 Task: Add Sprouts Organic Paprika Powder Spice to the cart.
Action: Mouse moved to (105, 357)
Screenshot: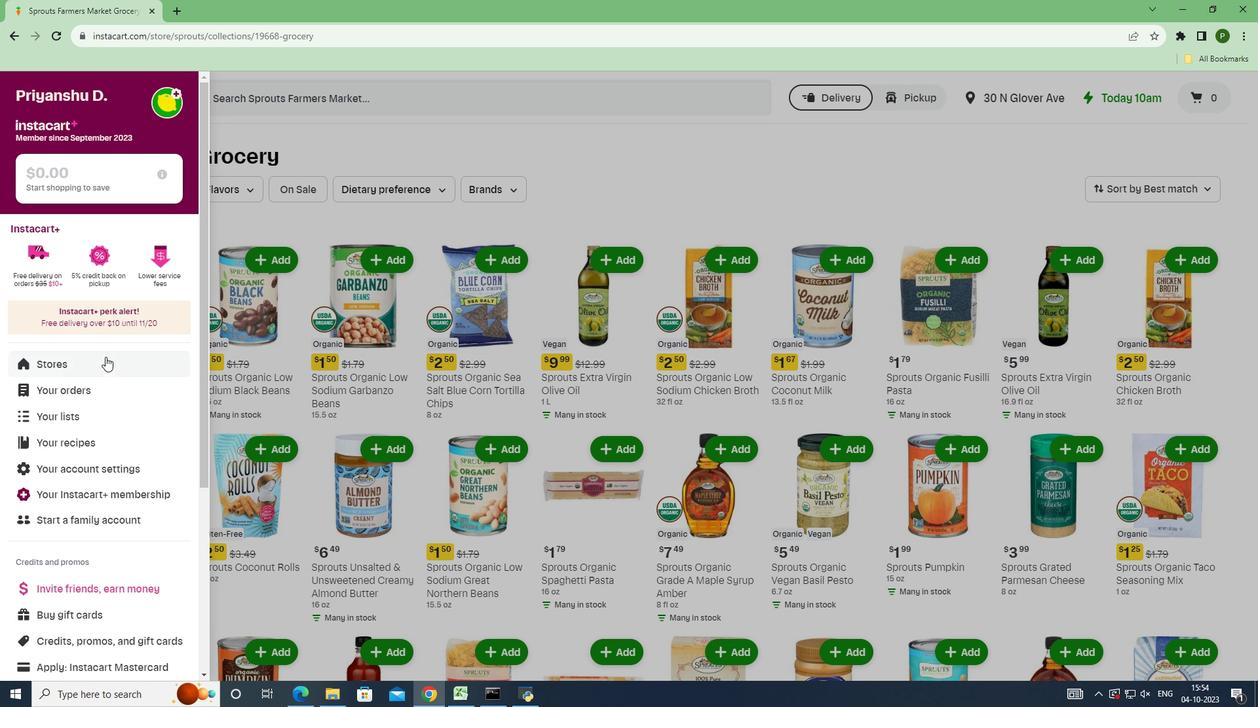
Action: Mouse pressed left at (105, 357)
Screenshot: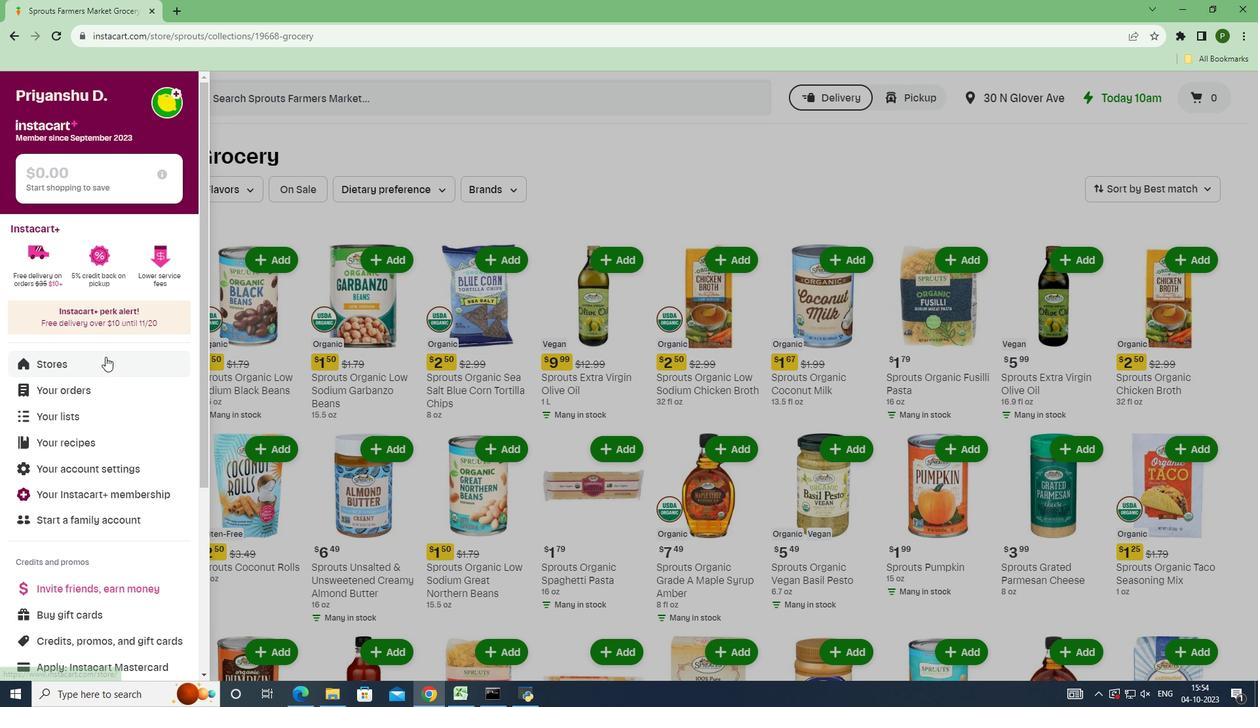 
Action: Mouse moved to (302, 142)
Screenshot: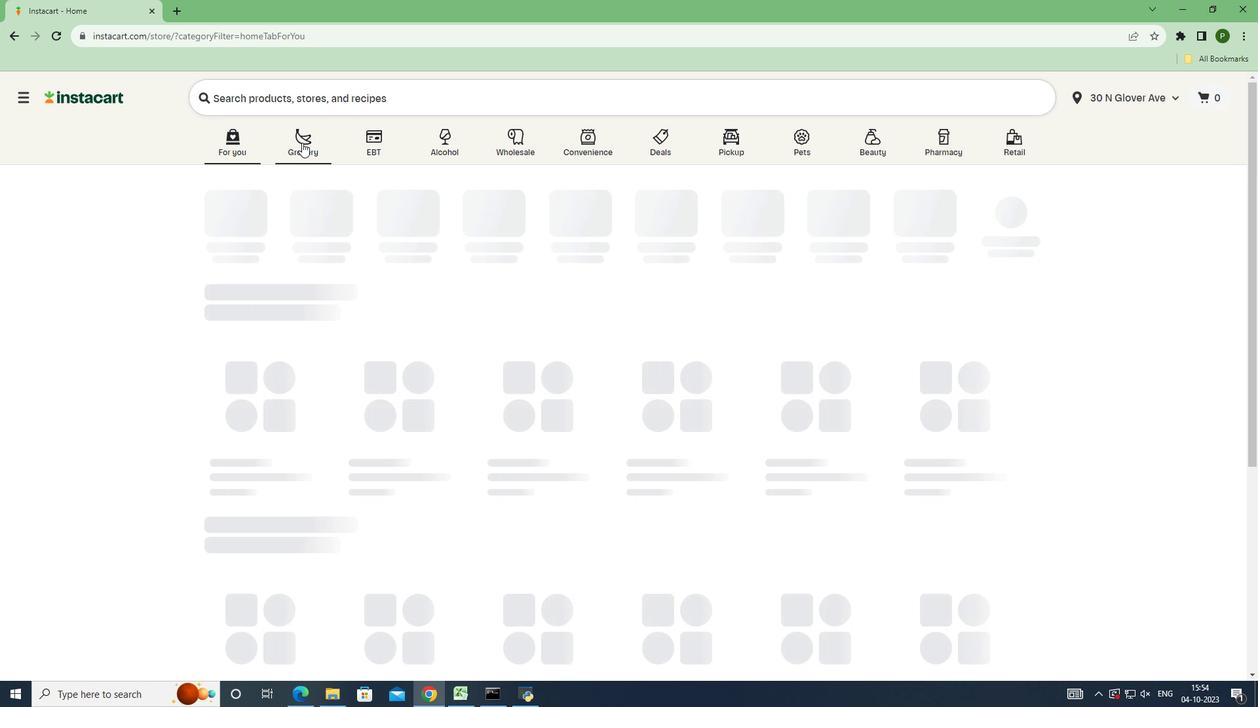 
Action: Mouse pressed left at (302, 142)
Screenshot: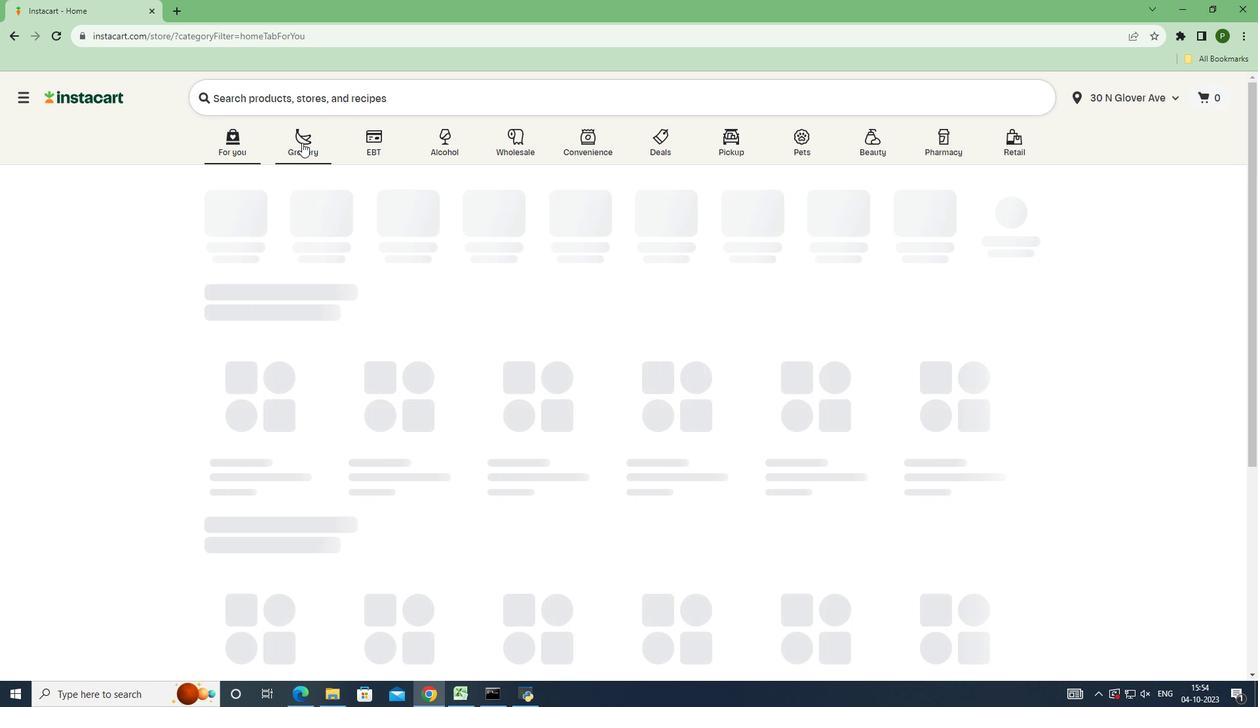 
Action: Mouse moved to (803, 290)
Screenshot: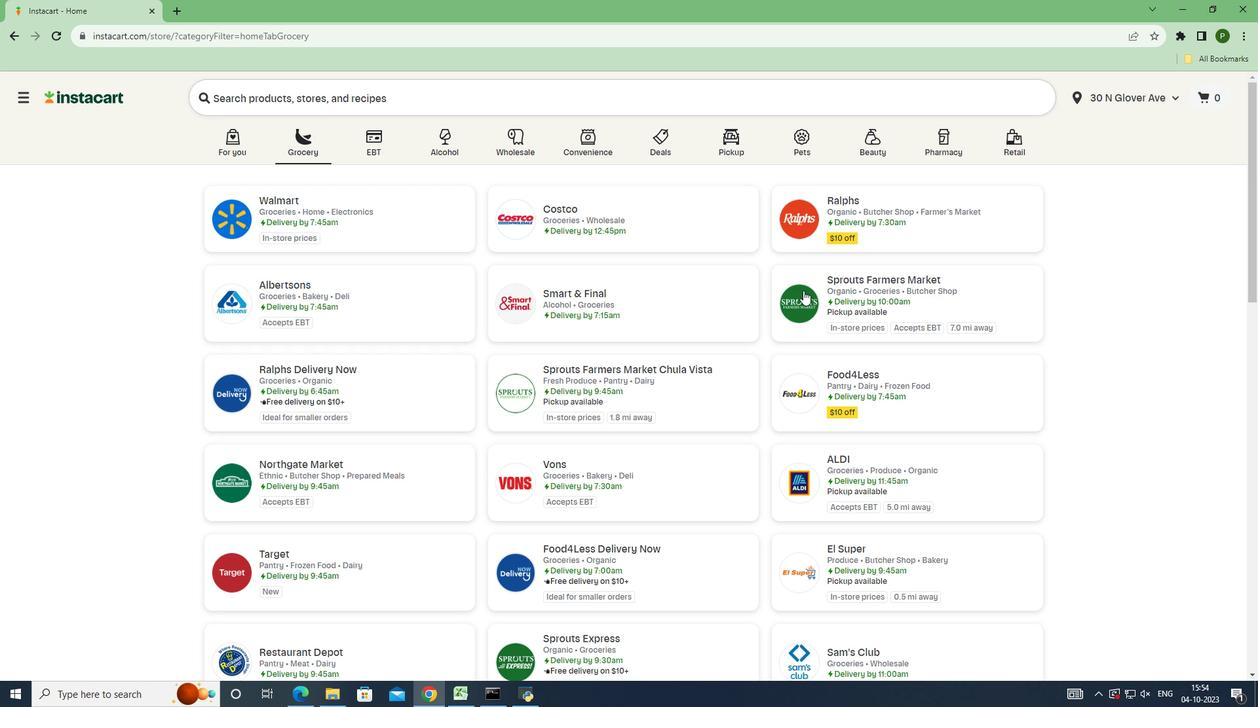 
Action: Mouse pressed left at (803, 290)
Screenshot: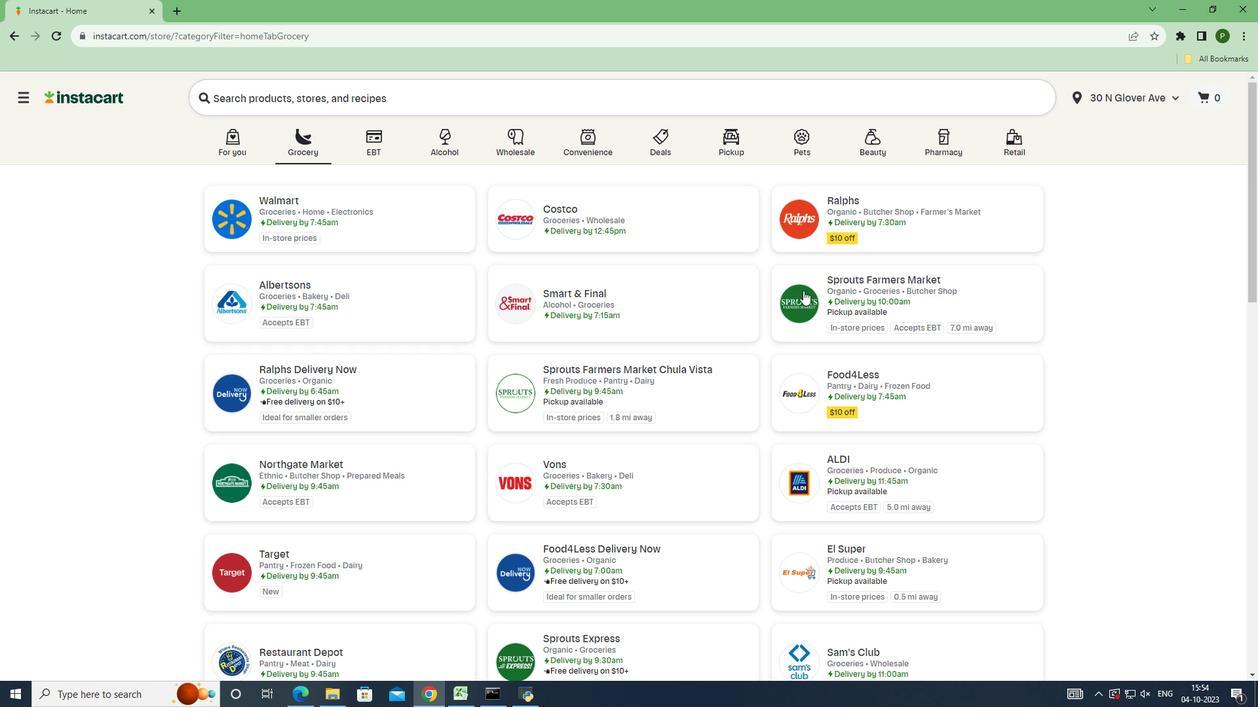 
Action: Mouse moved to (91, 372)
Screenshot: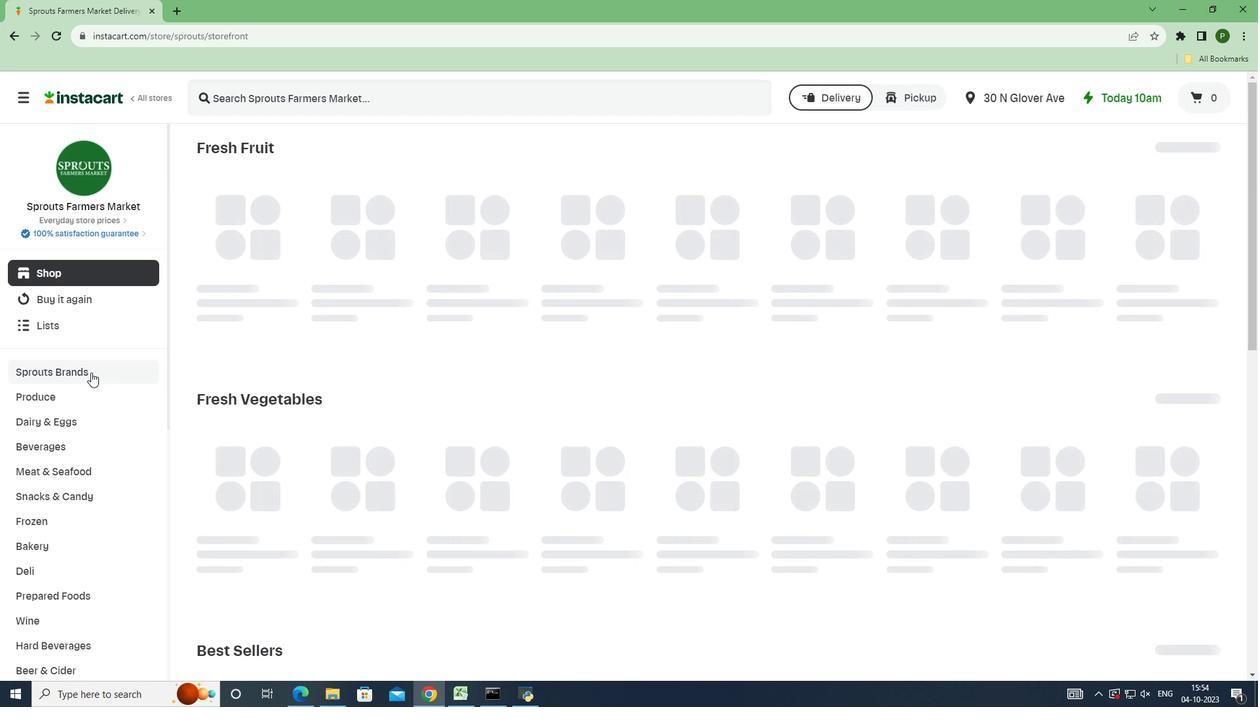 
Action: Mouse pressed left at (91, 372)
Screenshot: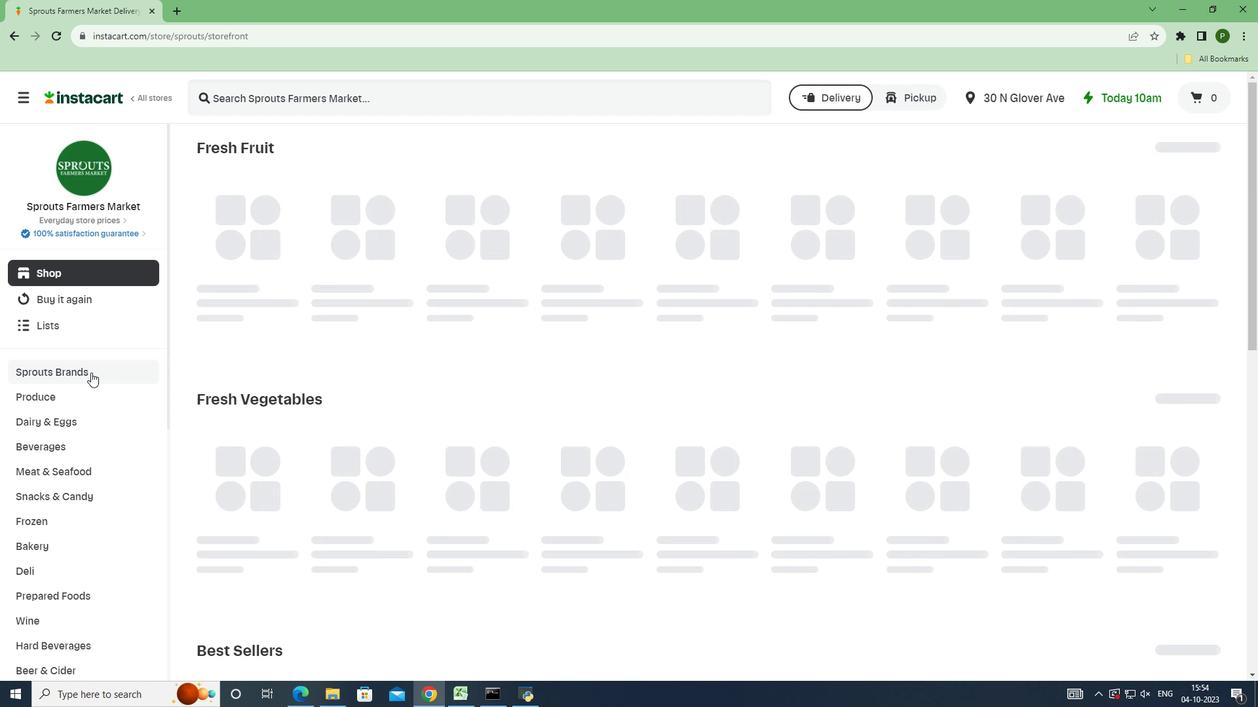 
Action: Mouse moved to (72, 472)
Screenshot: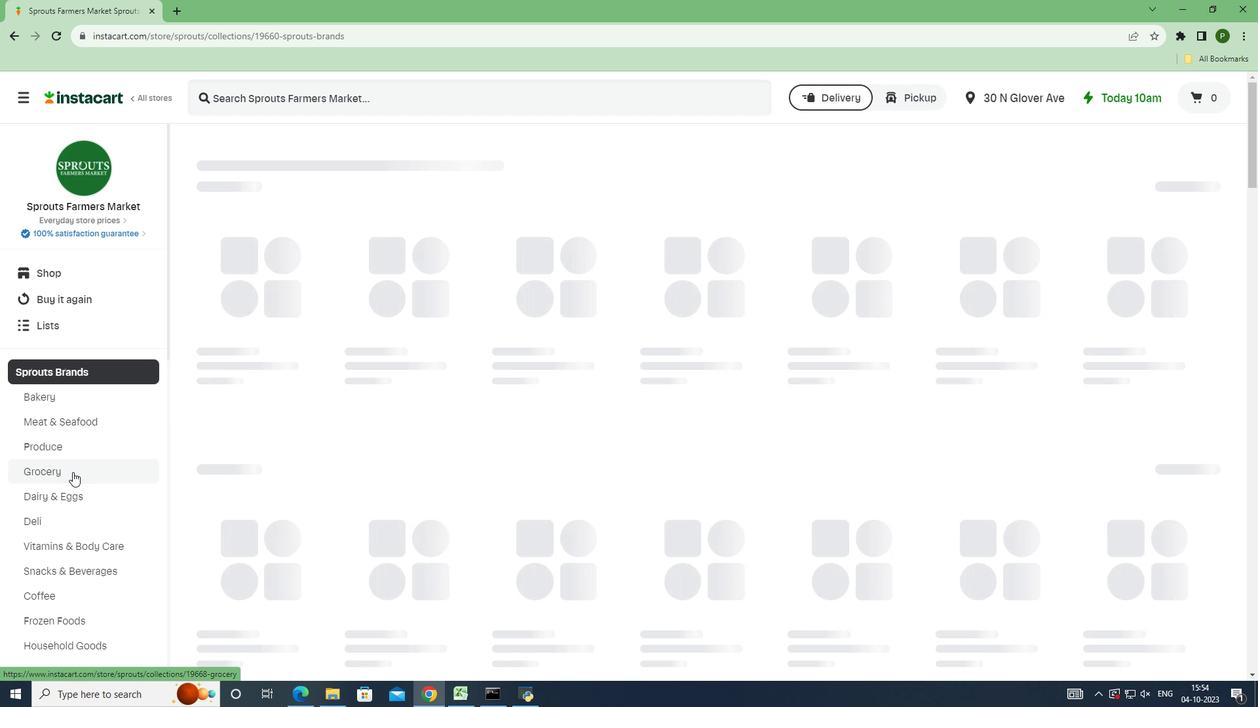 
Action: Mouse pressed left at (72, 472)
Screenshot: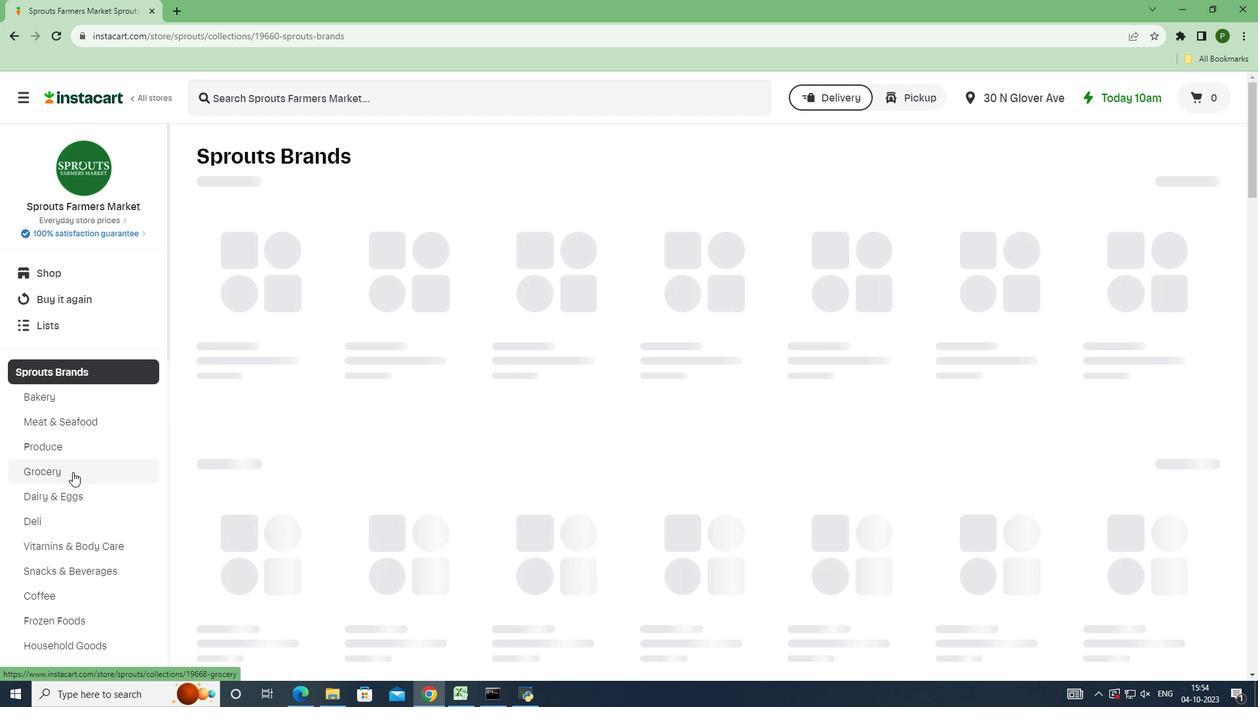 
Action: Mouse moved to (382, 317)
Screenshot: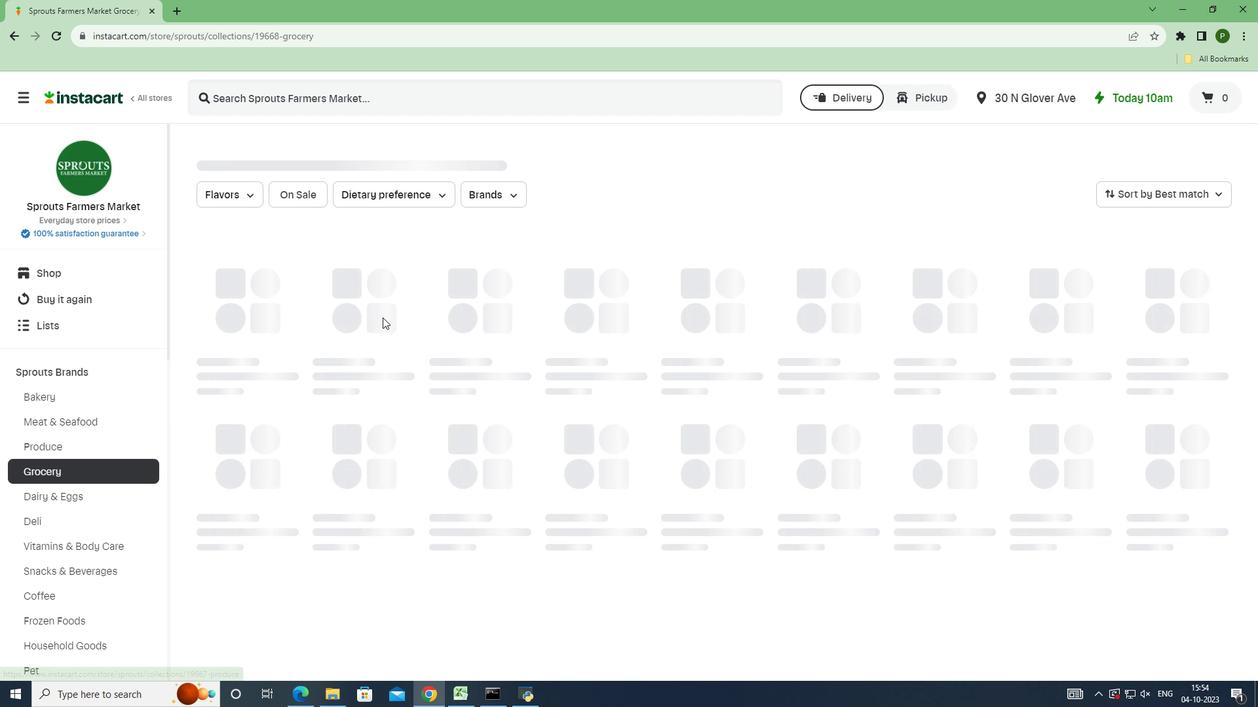 
Action: Mouse scrolled (382, 317) with delta (0, 0)
Screenshot: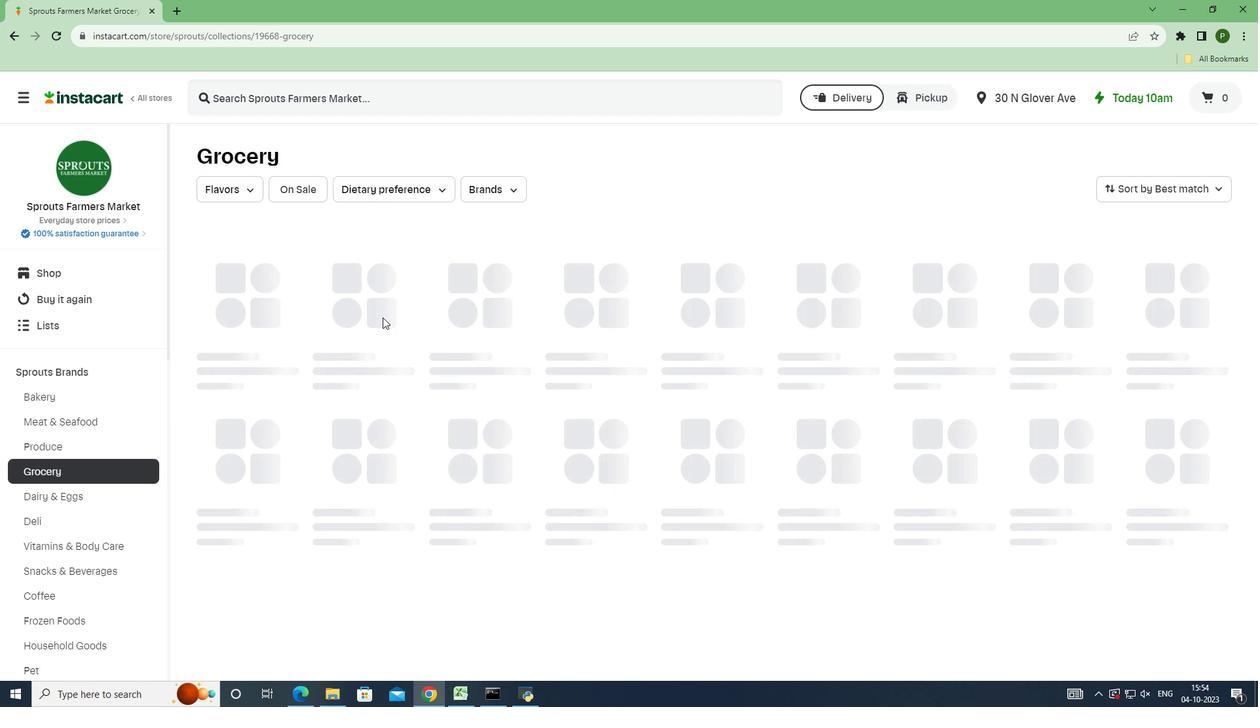 
Action: Mouse scrolled (382, 317) with delta (0, 0)
Screenshot: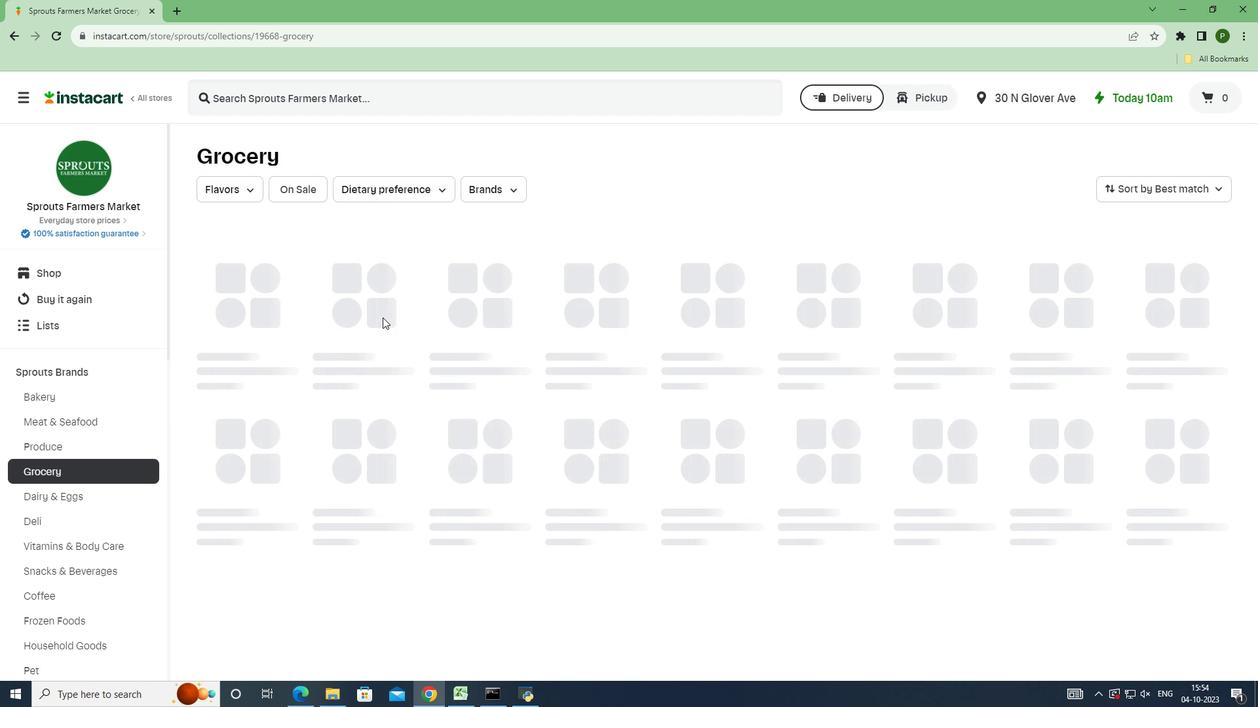 
Action: Mouse scrolled (382, 317) with delta (0, 0)
Screenshot: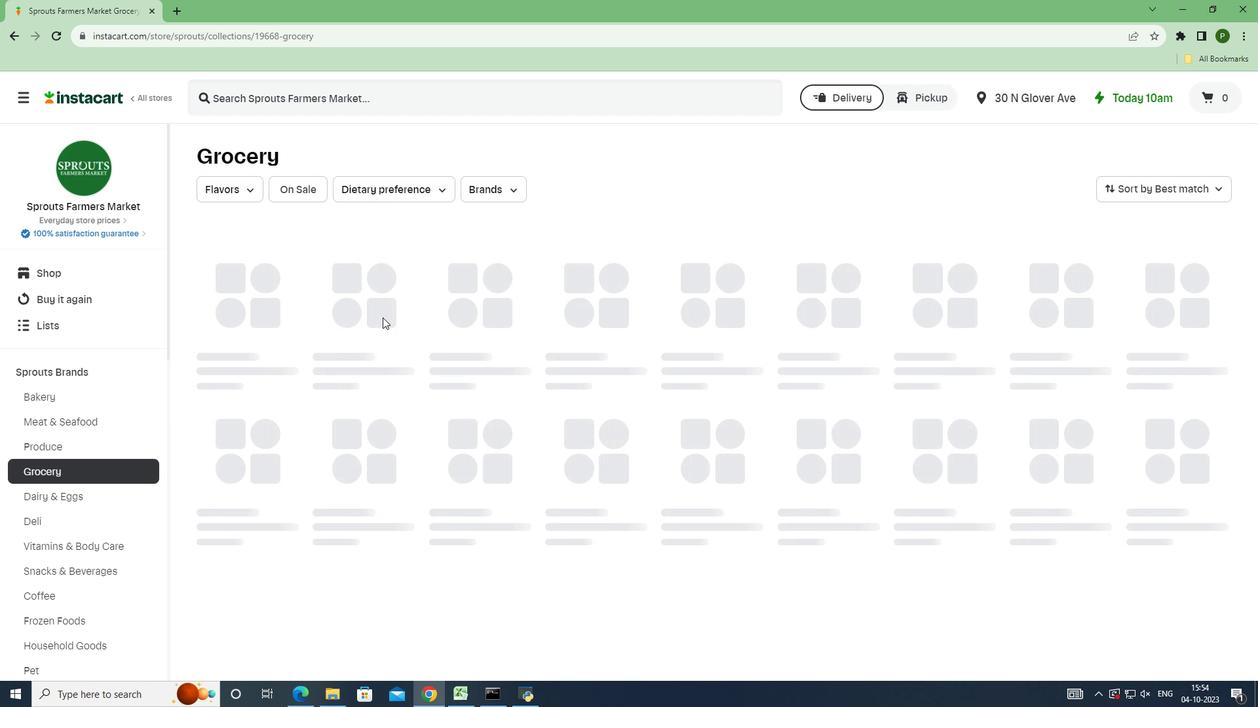 
Action: Mouse moved to (413, 324)
Screenshot: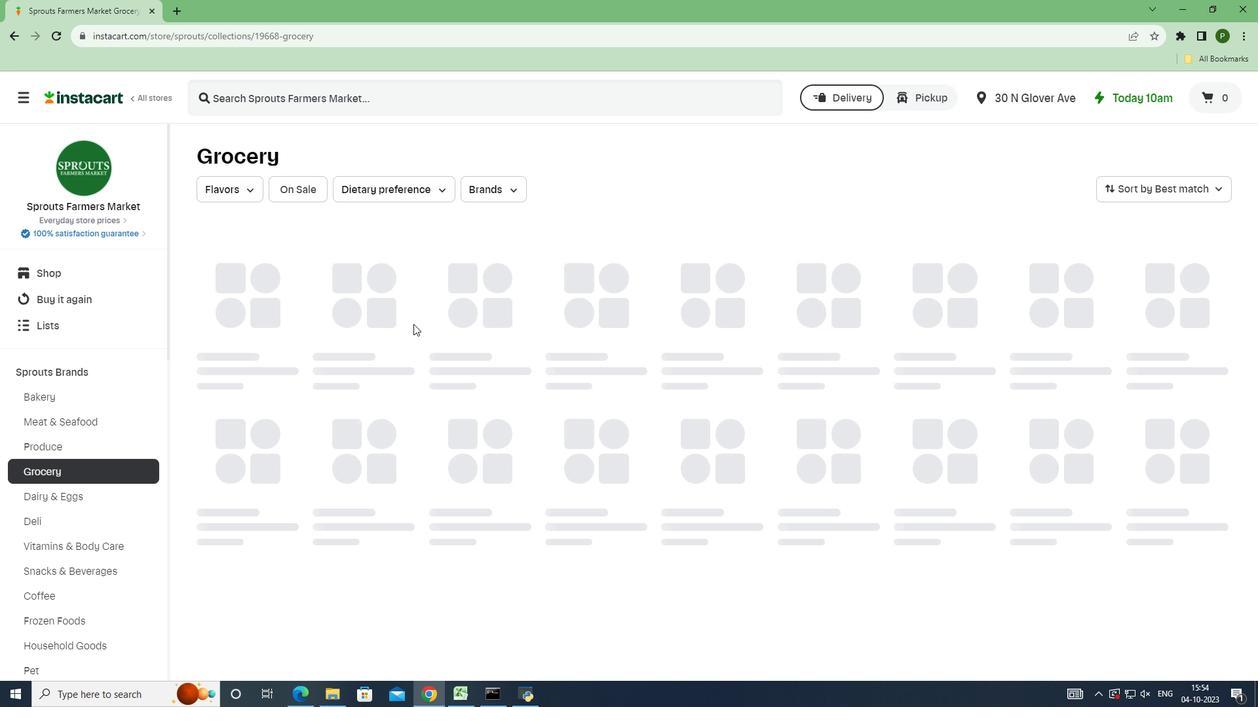 
Action: Mouse scrolled (413, 323) with delta (0, 0)
Screenshot: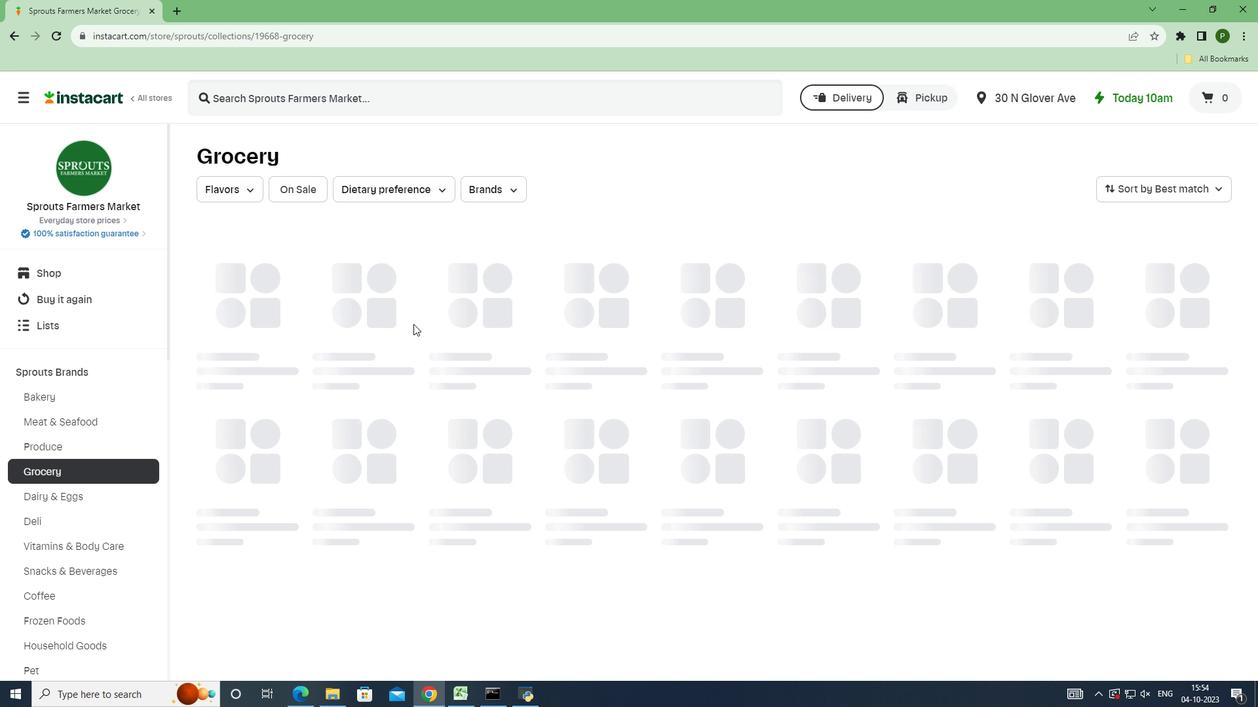 
Action: Mouse moved to (542, 392)
Screenshot: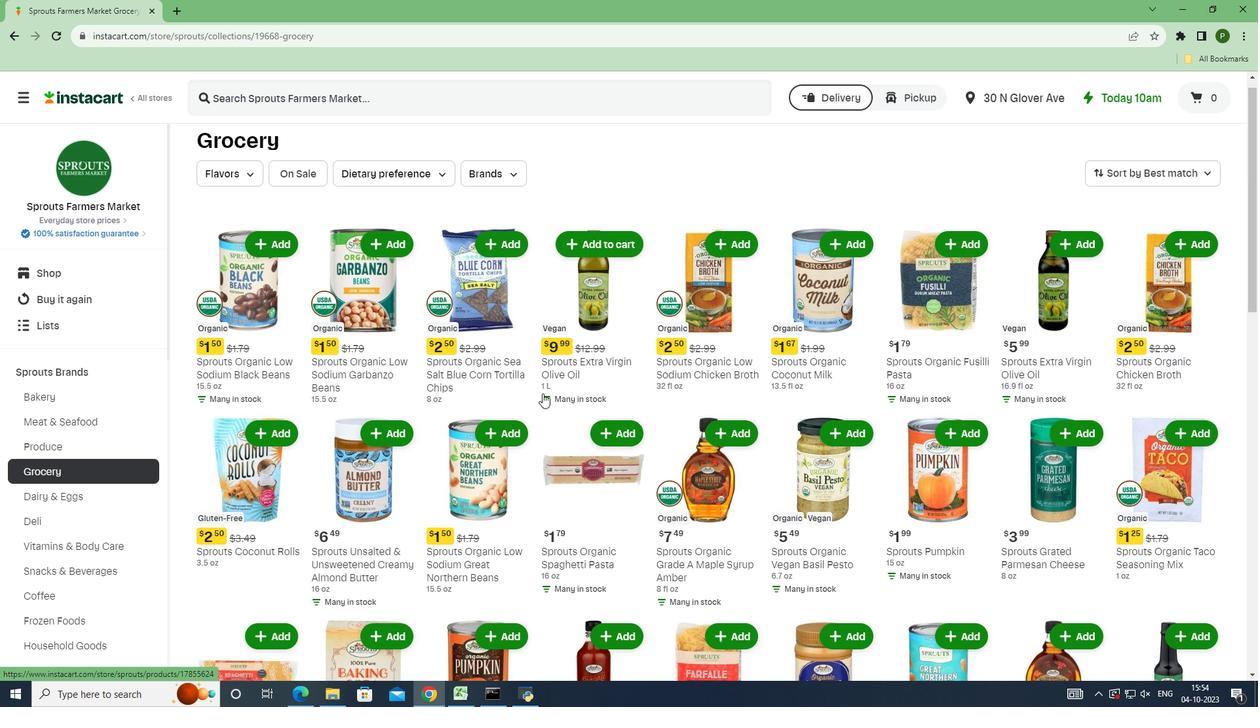 
Action: Mouse scrolled (542, 391) with delta (0, 0)
Screenshot: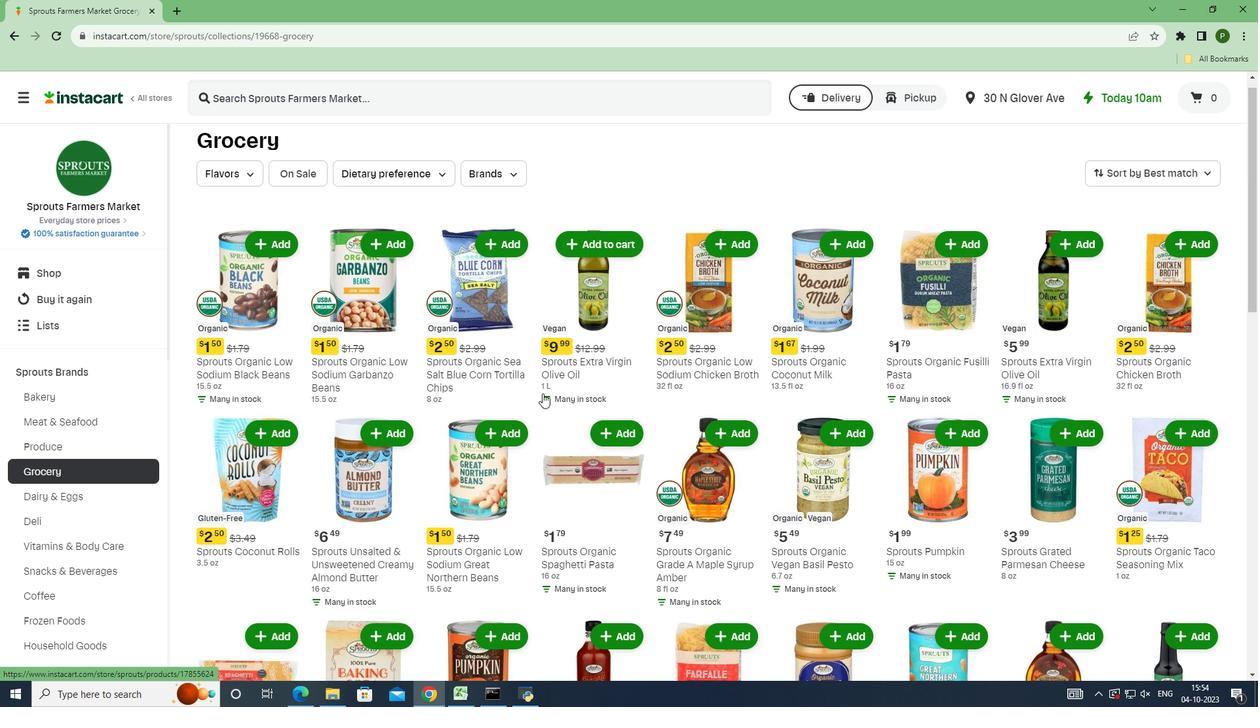 
Action: Mouse scrolled (542, 391) with delta (0, 0)
Screenshot: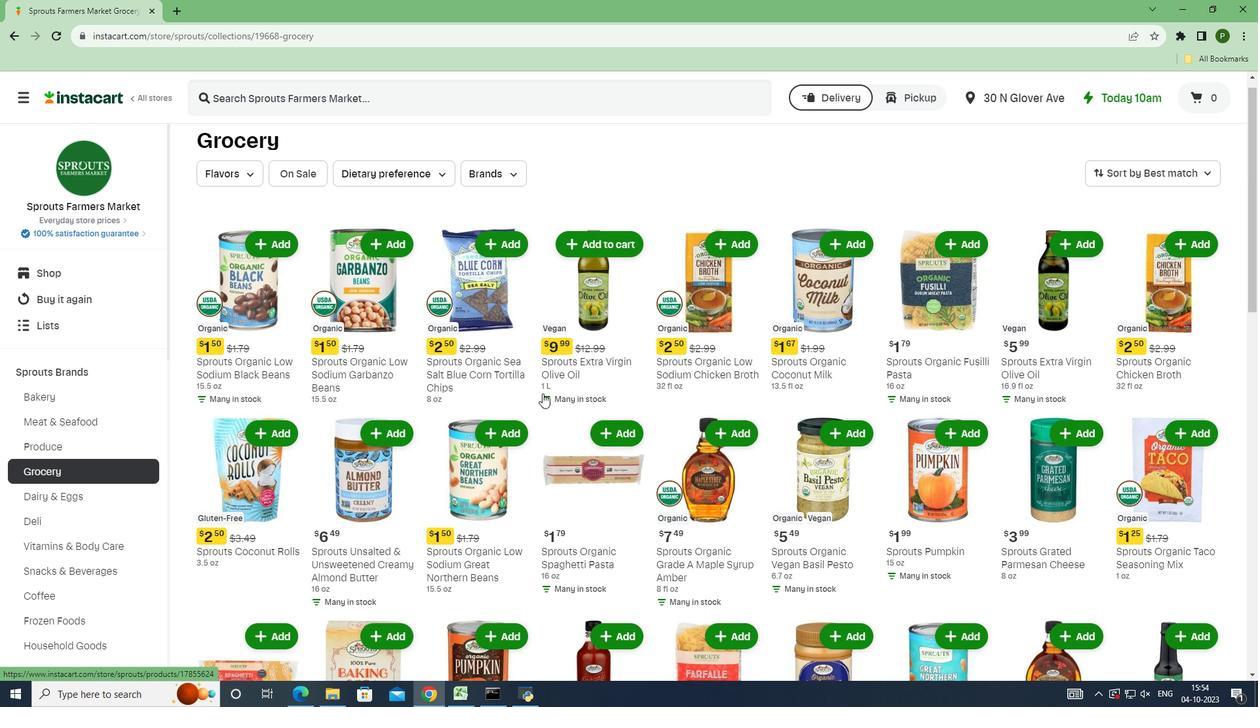 
Action: Mouse moved to (542, 393)
Screenshot: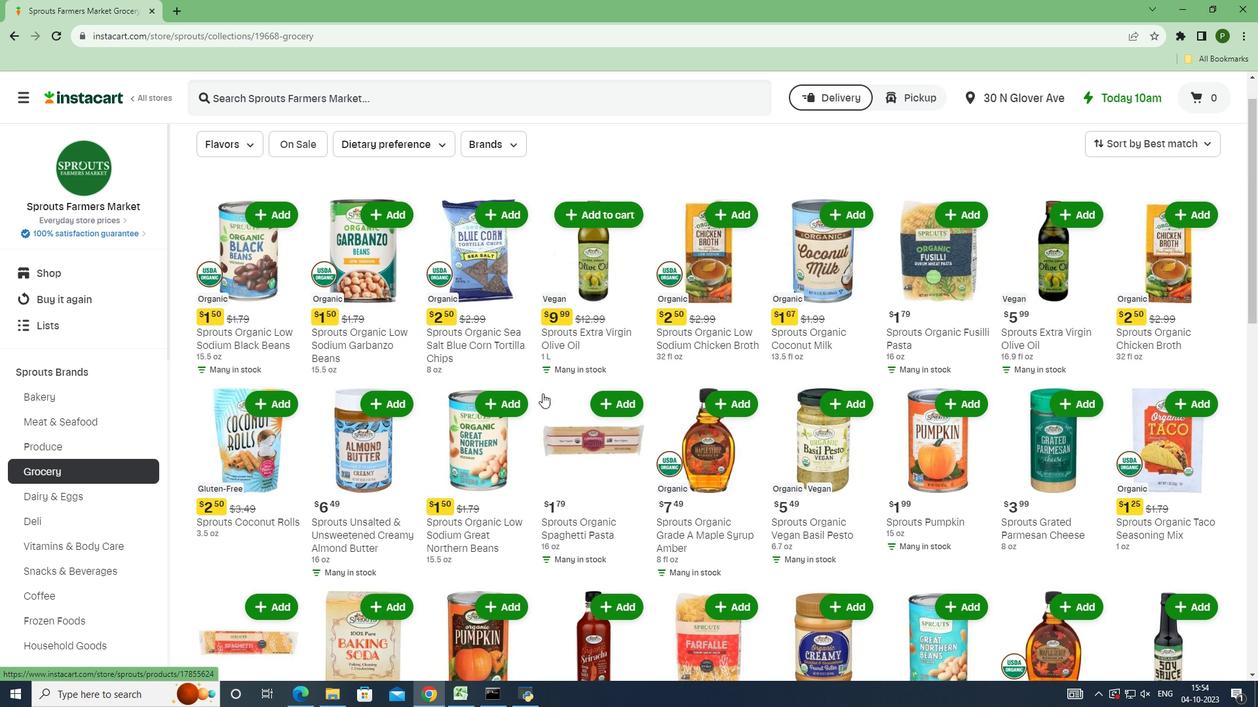 
Action: Mouse scrolled (542, 393) with delta (0, 0)
Screenshot: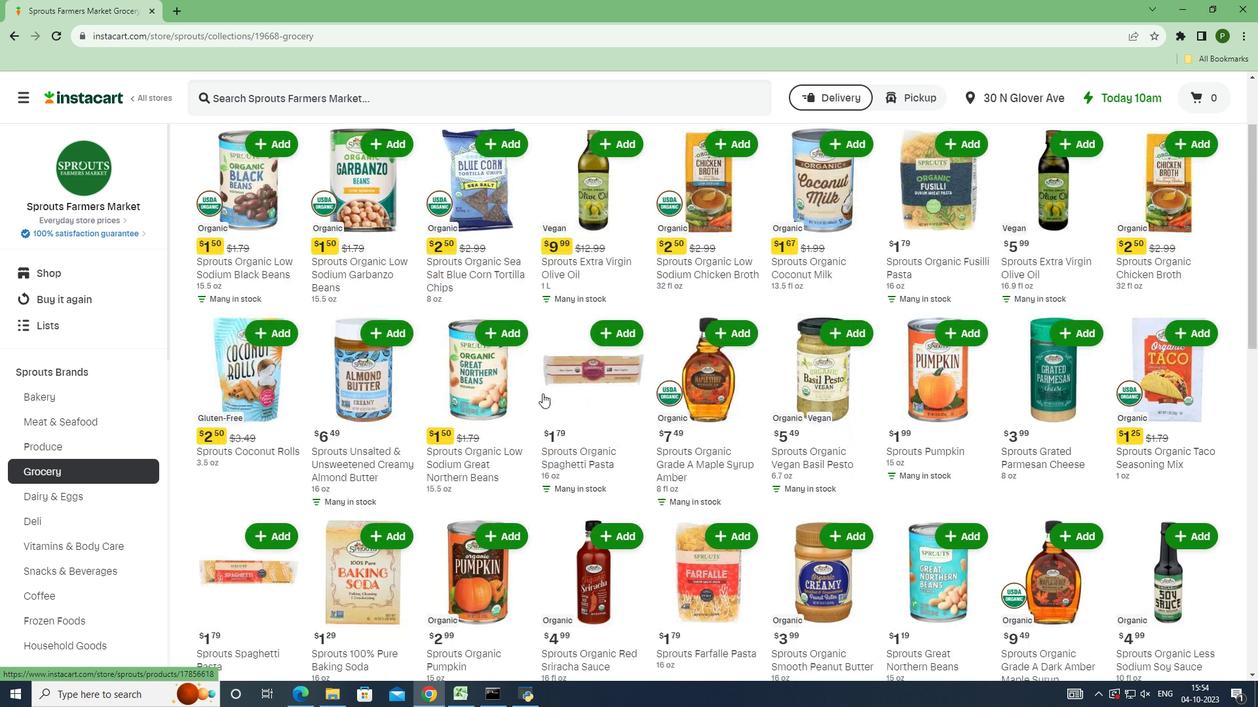 
Action: Mouse scrolled (542, 393) with delta (0, 0)
Screenshot: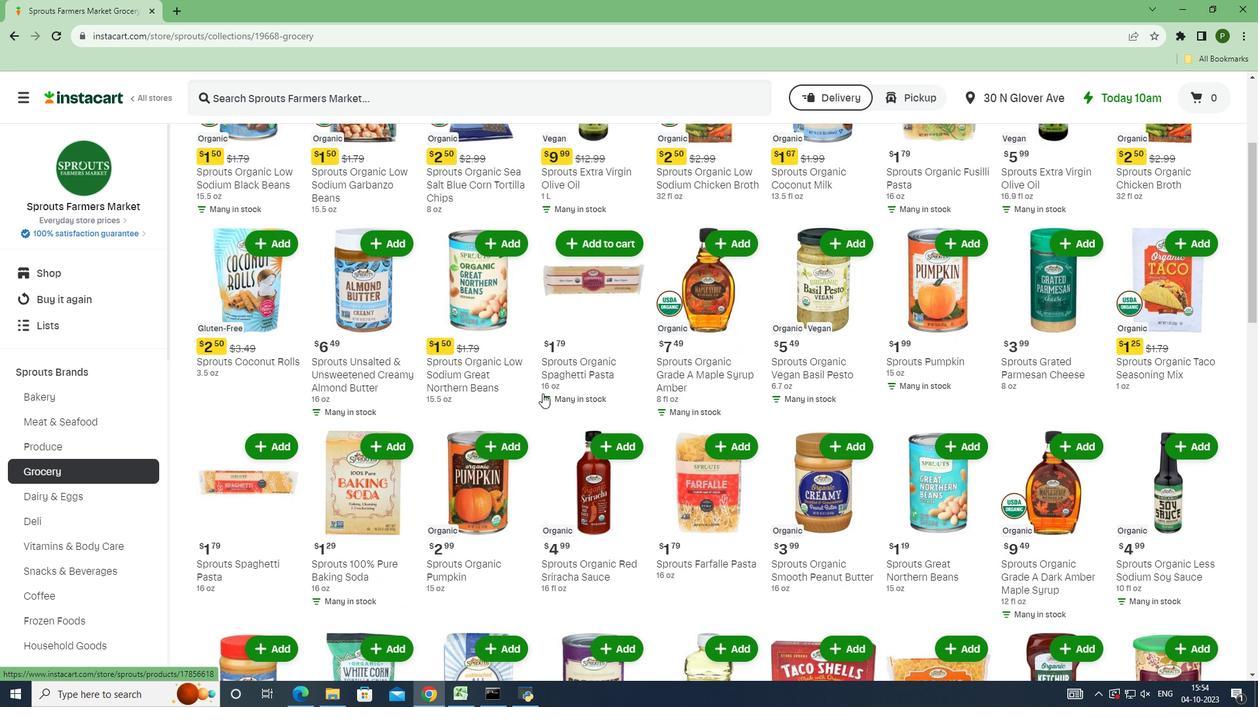 
Action: Mouse scrolled (542, 393) with delta (0, 0)
Screenshot: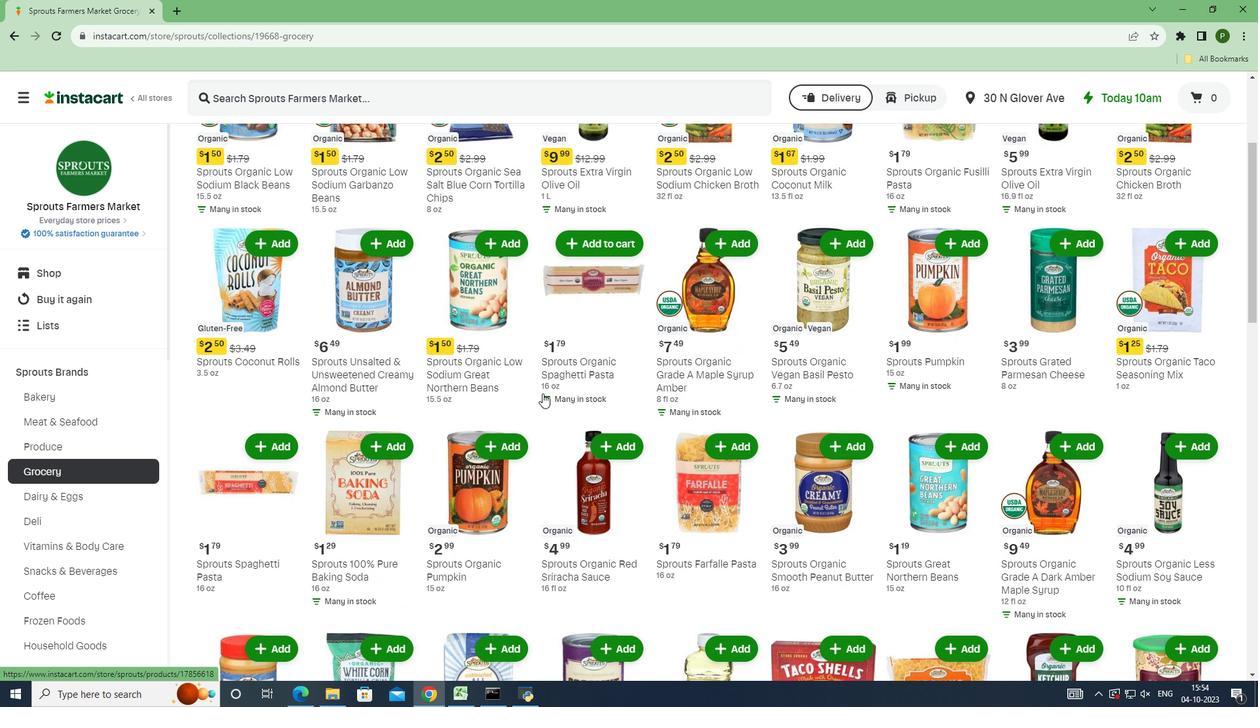 
Action: Mouse scrolled (542, 393) with delta (0, 0)
Screenshot: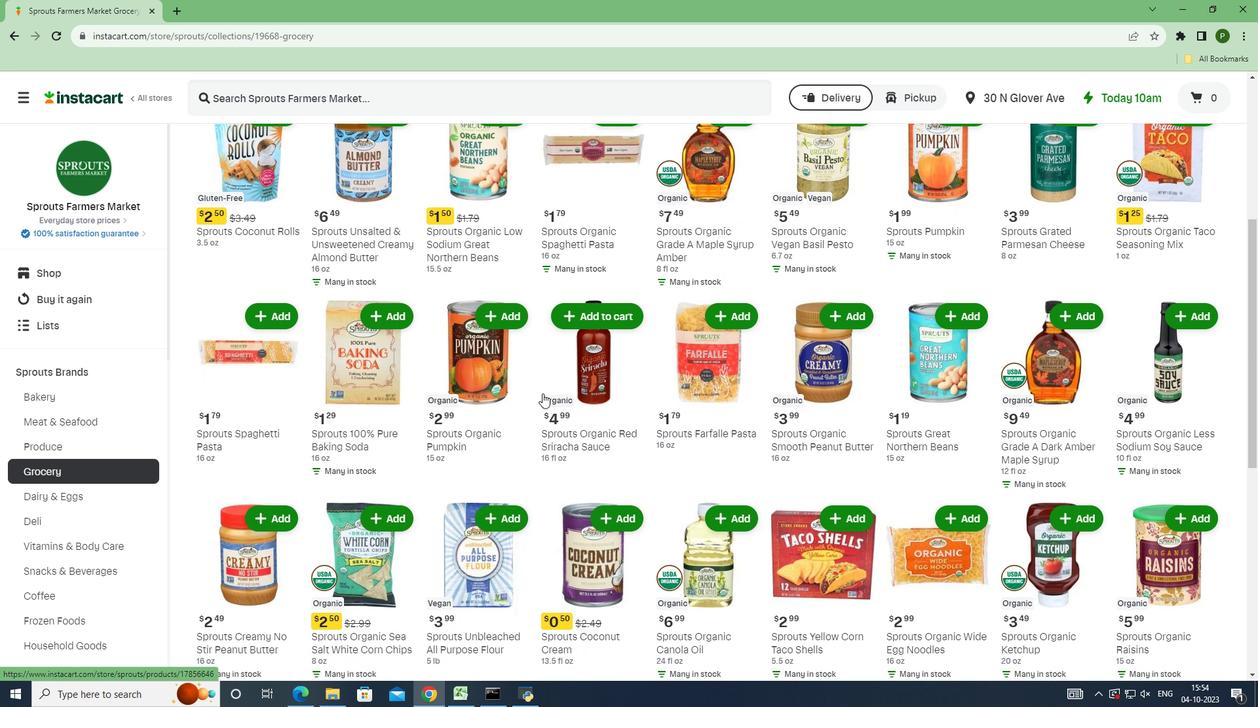
Action: Mouse scrolled (542, 393) with delta (0, 0)
Screenshot: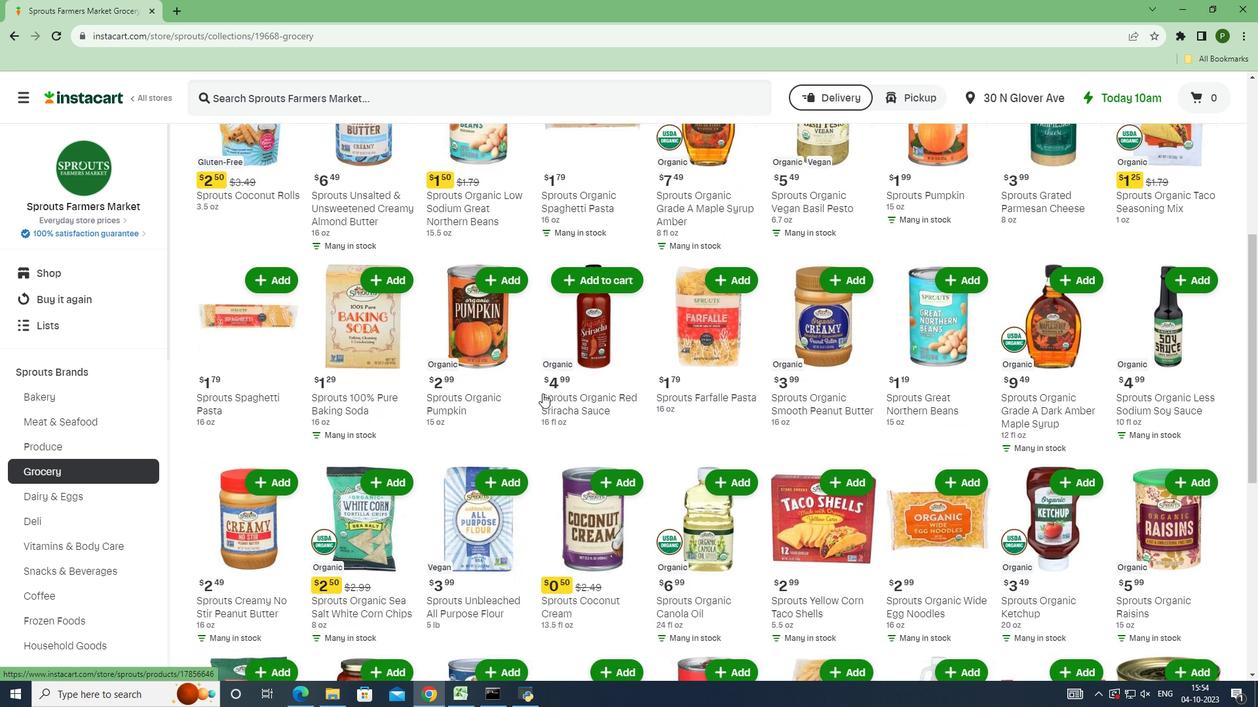 
Action: Mouse scrolled (542, 393) with delta (0, 0)
Screenshot: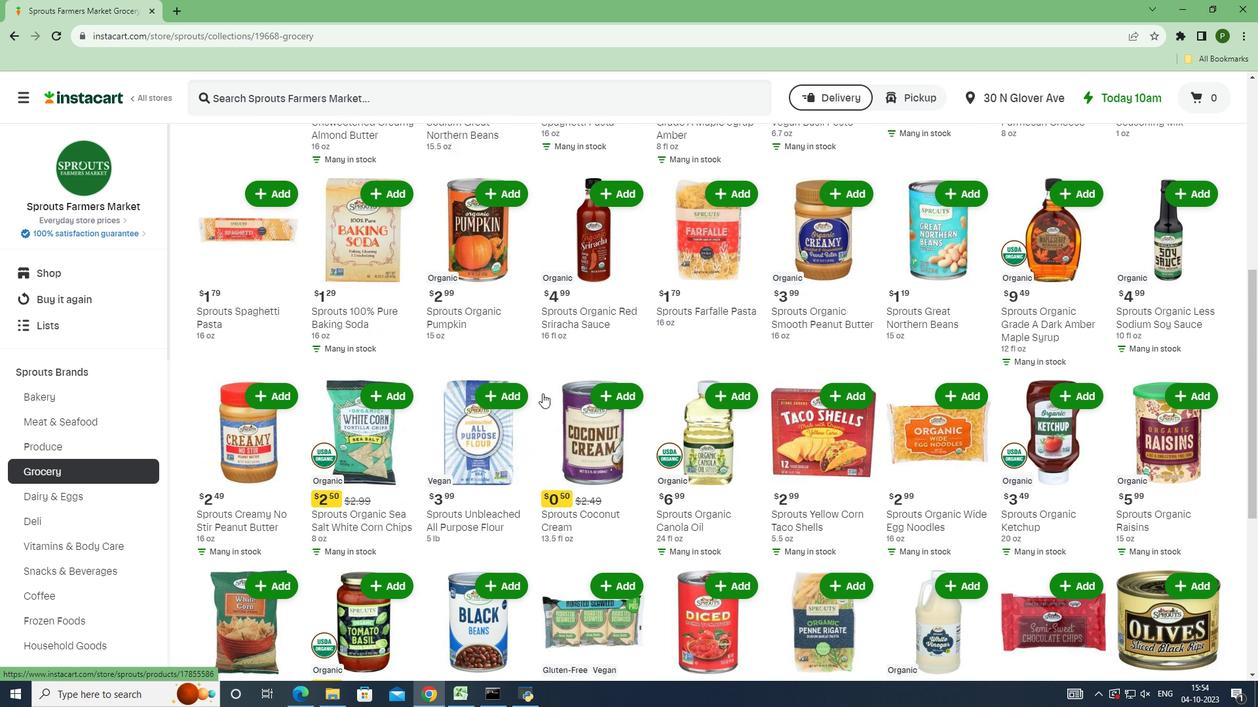 
Action: Mouse scrolled (542, 393) with delta (0, 0)
Screenshot: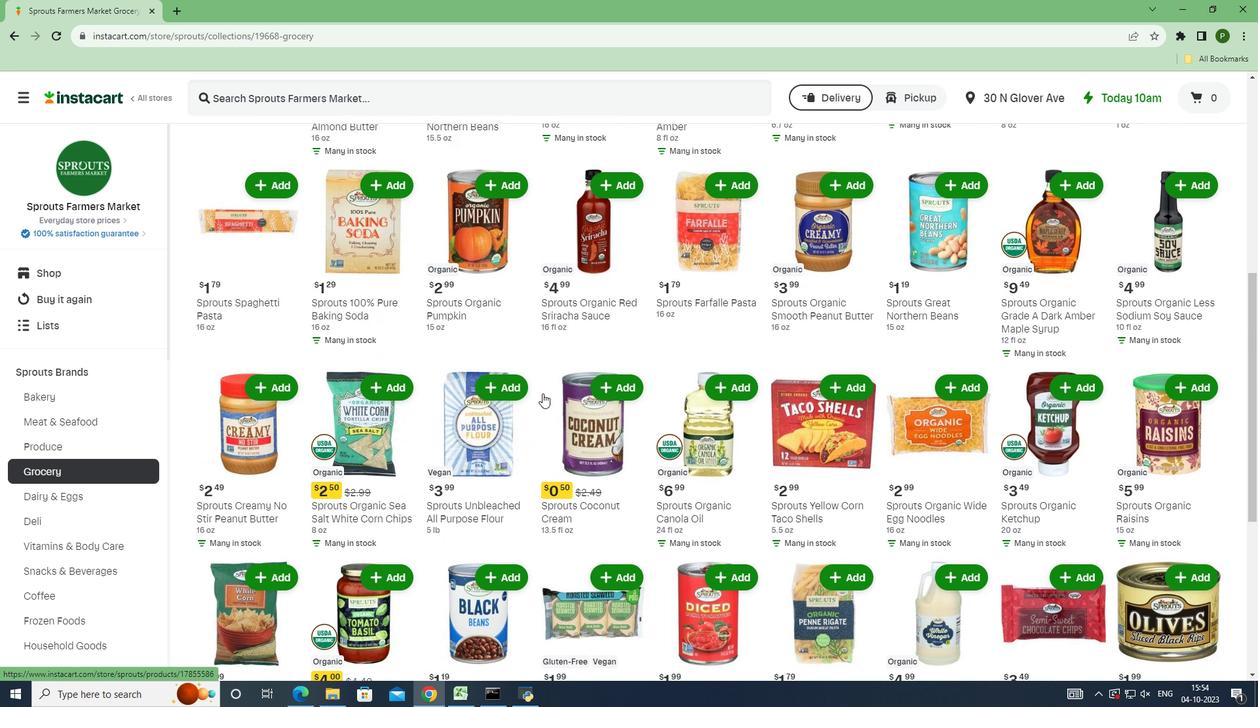 
Action: Mouse scrolled (542, 393) with delta (0, 0)
Screenshot: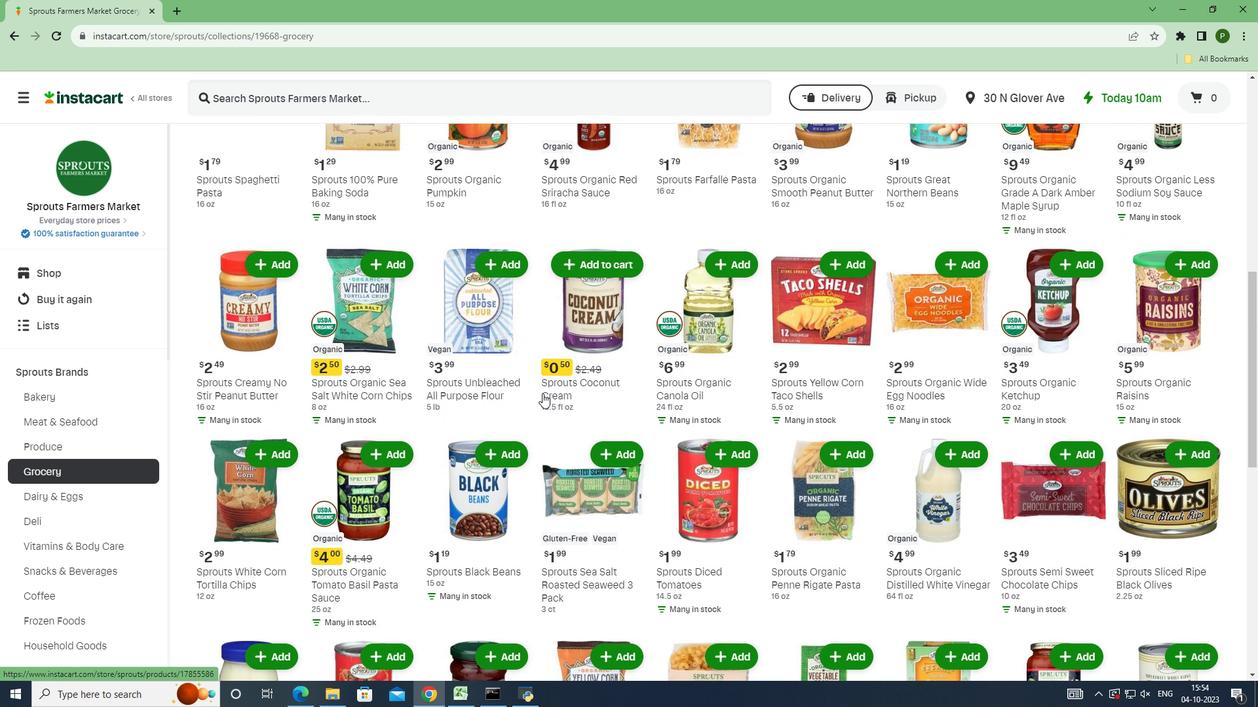 
Action: Mouse scrolled (542, 393) with delta (0, 0)
Screenshot: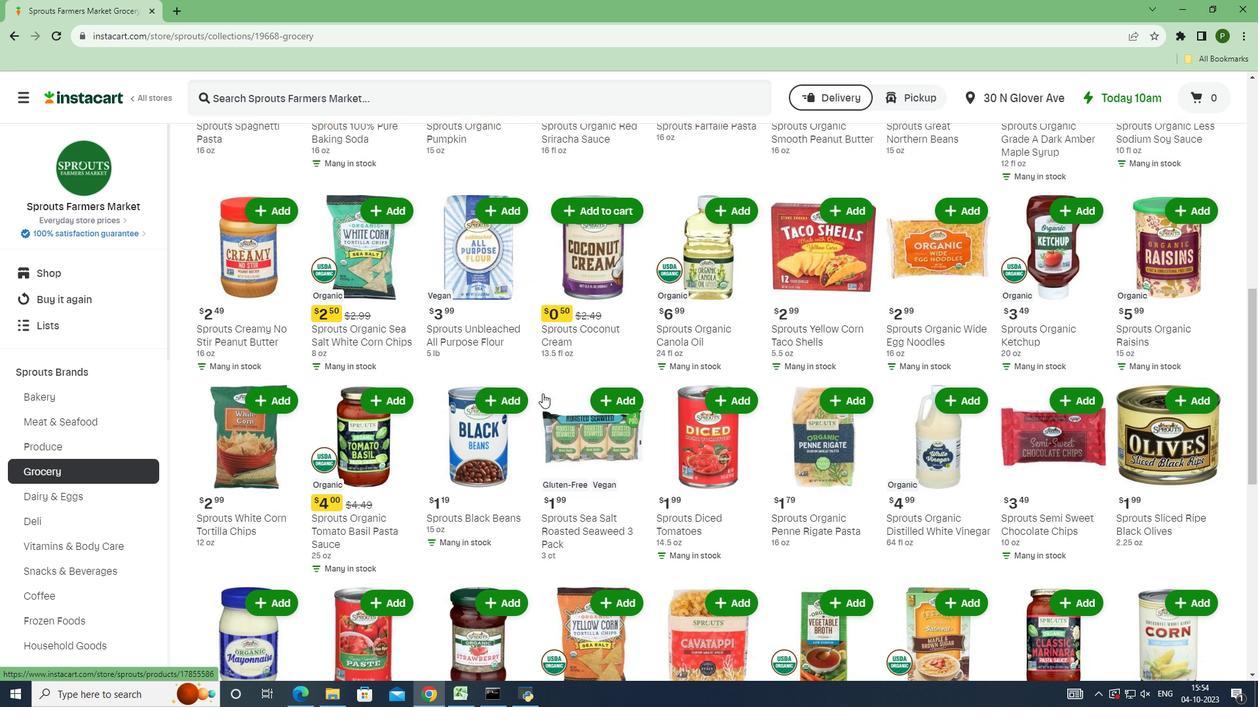 
Action: Mouse scrolled (542, 393) with delta (0, 0)
Screenshot: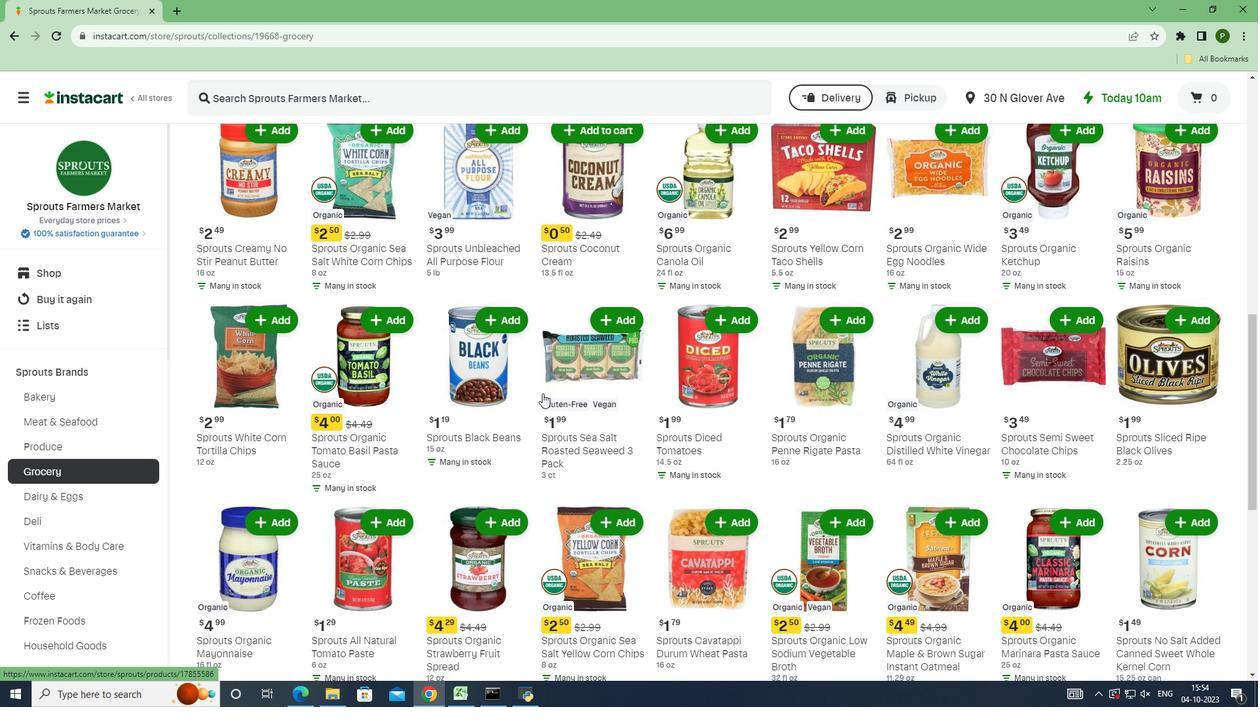 
Action: Mouse scrolled (542, 393) with delta (0, 0)
Screenshot: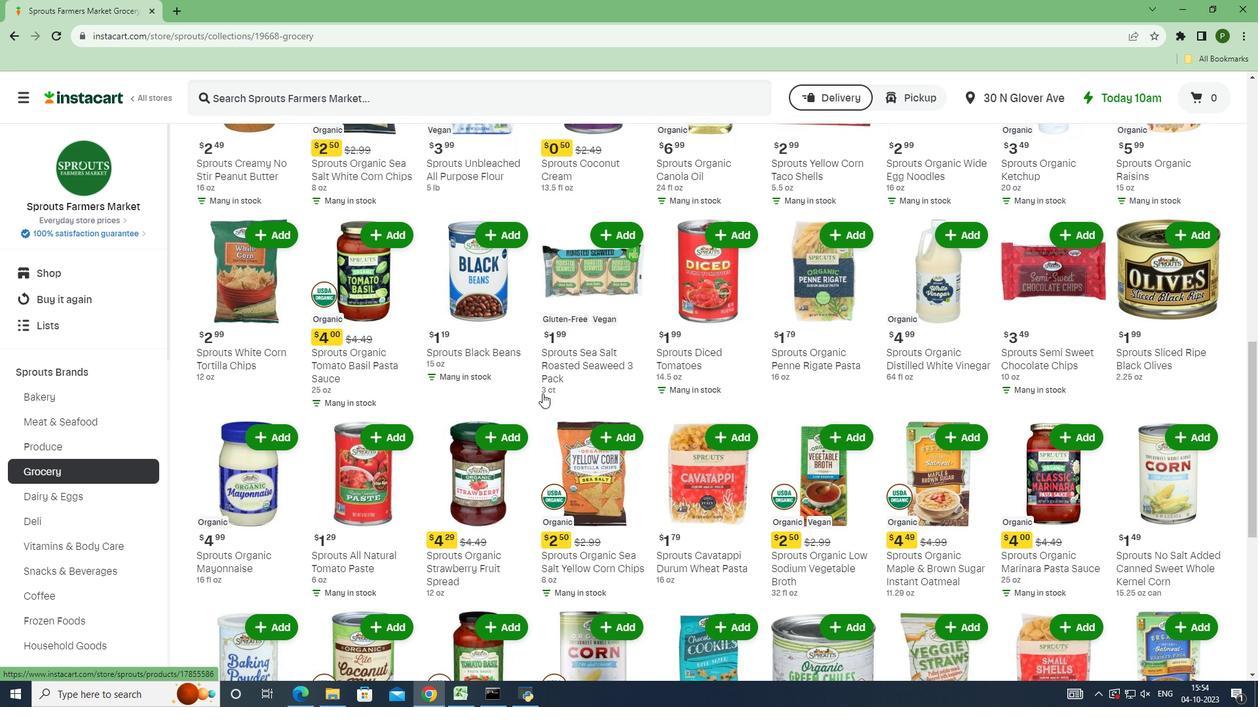
Action: Mouse scrolled (542, 393) with delta (0, 0)
Screenshot: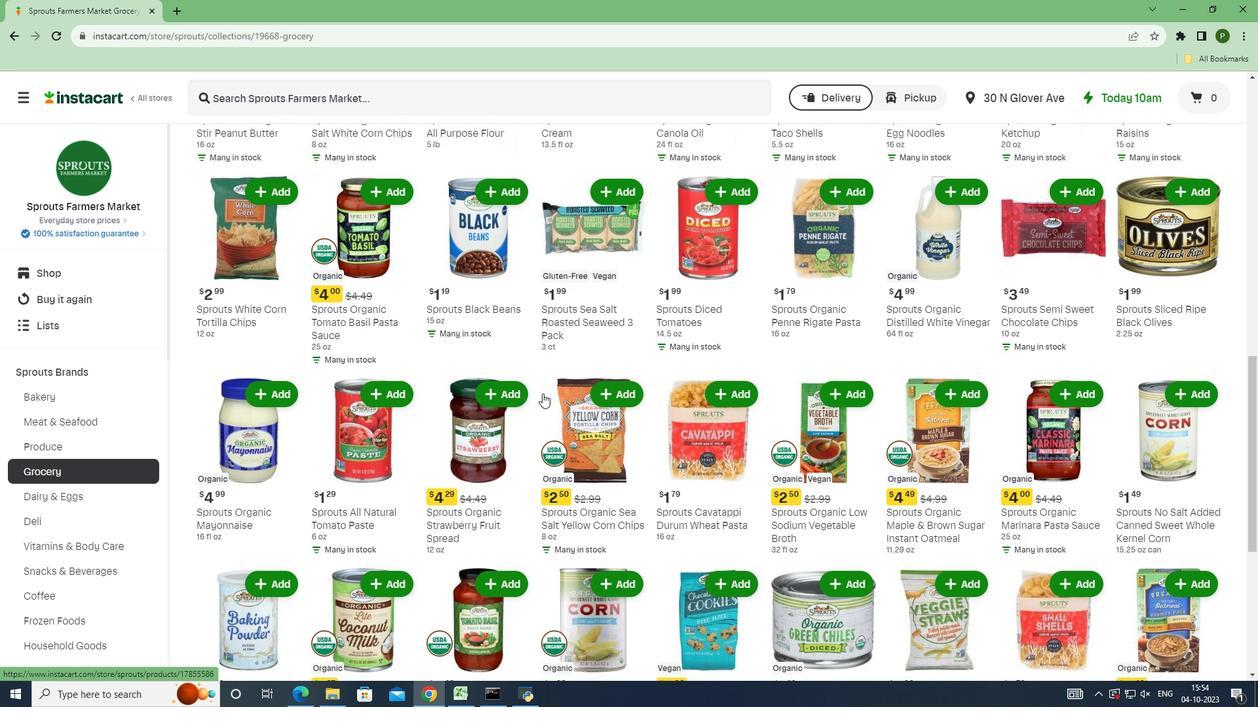 
Action: Mouse scrolled (542, 393) with delta (0, 0)
Screenshot: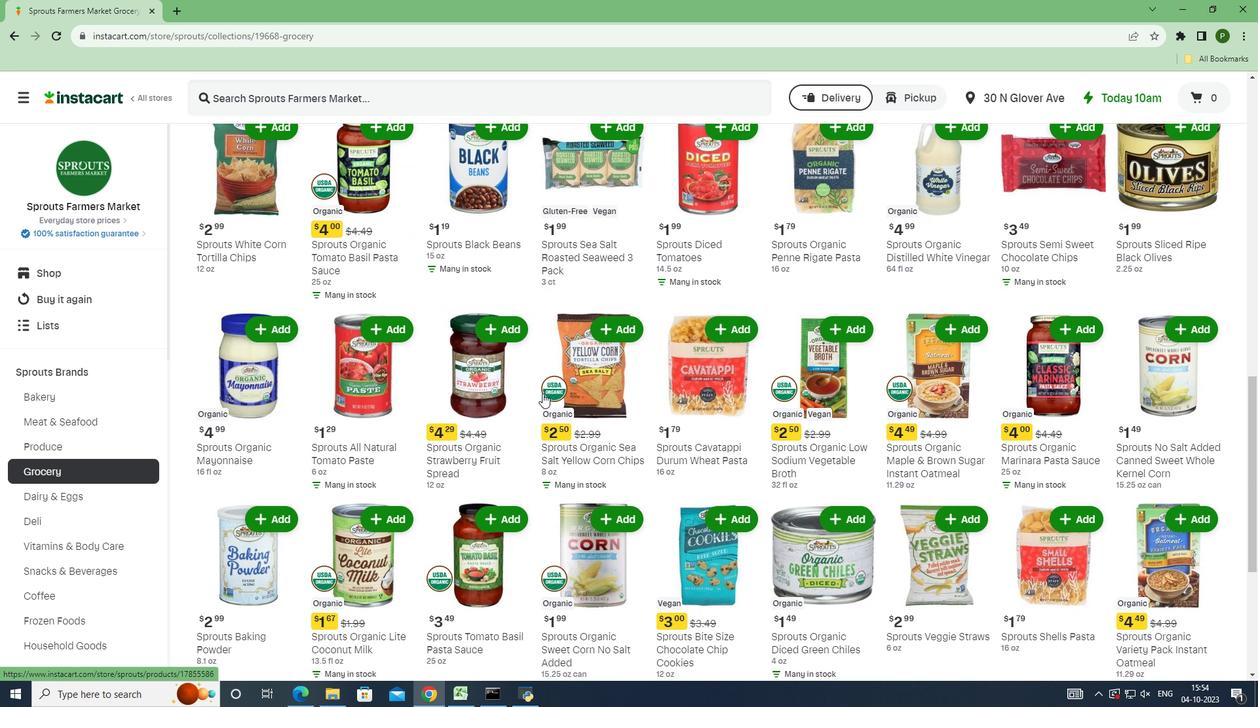 
Action: Mouse scrolled (542, 393) with delta (0, 0)
Screenshot: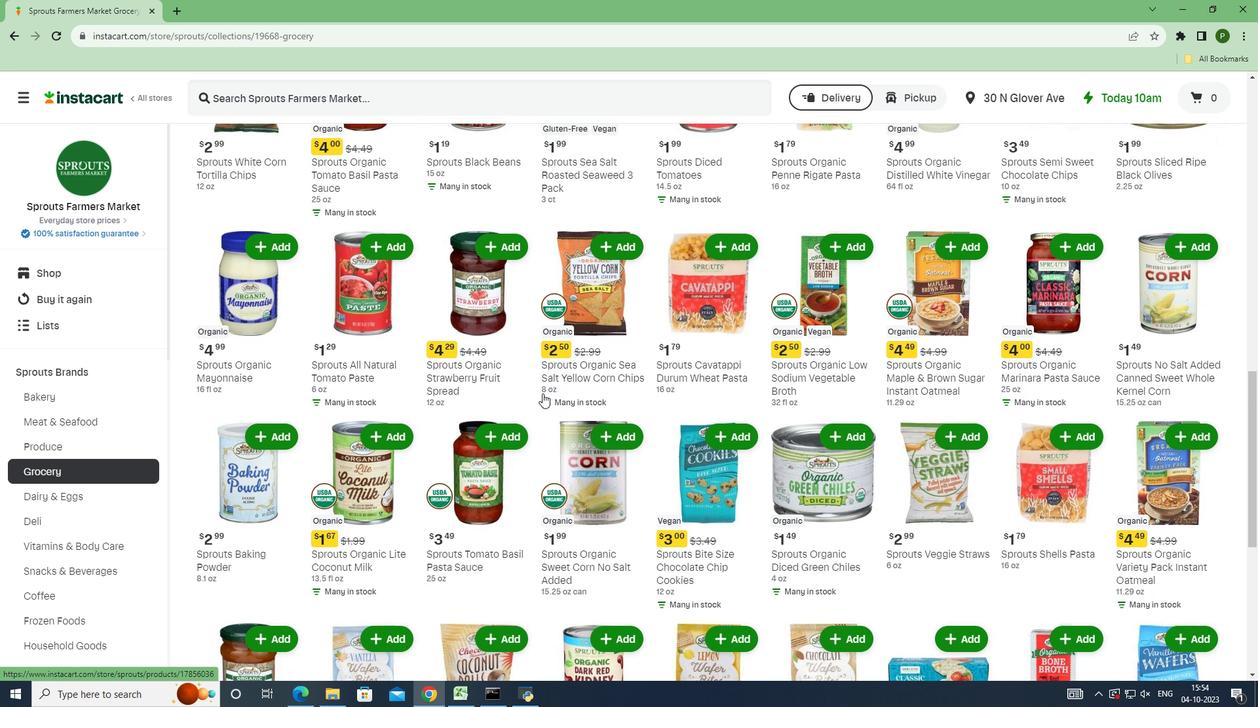 
Action: Mouse scrolled (542, 393) with delta (0, 0)
Screenshot: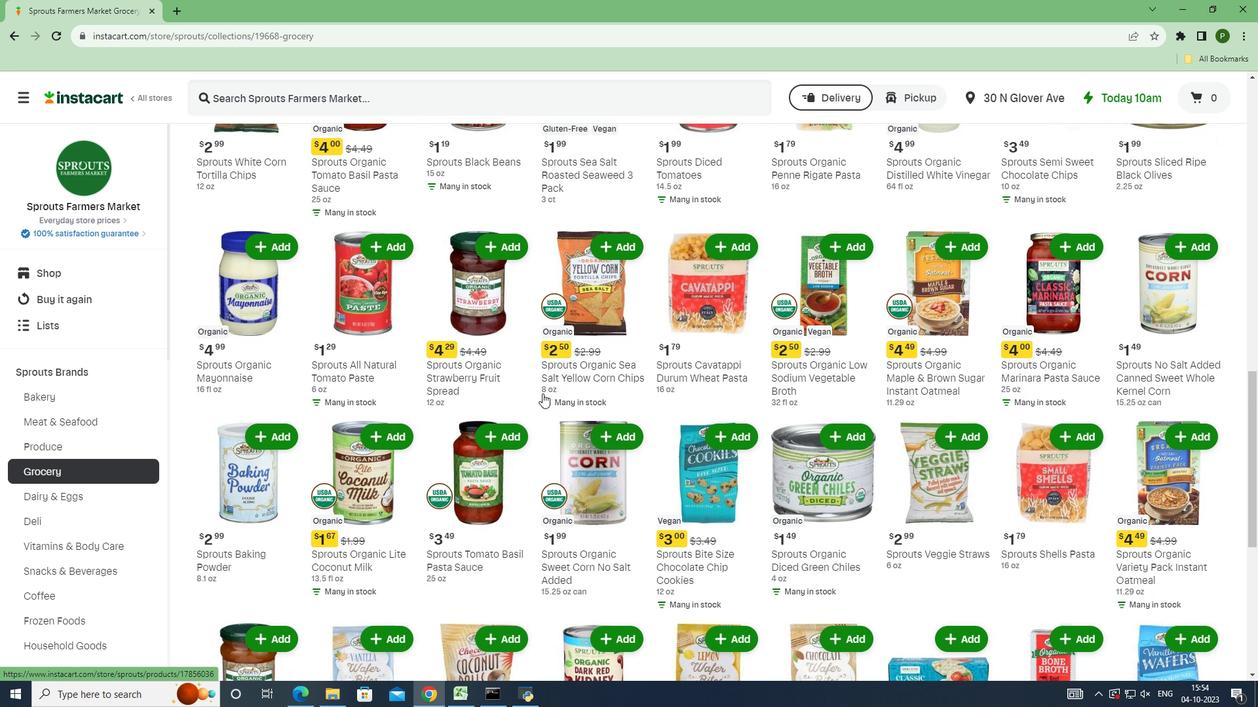 
Action: Mouse scrolled (542, 393) with delta (0, 0)
Screenshot: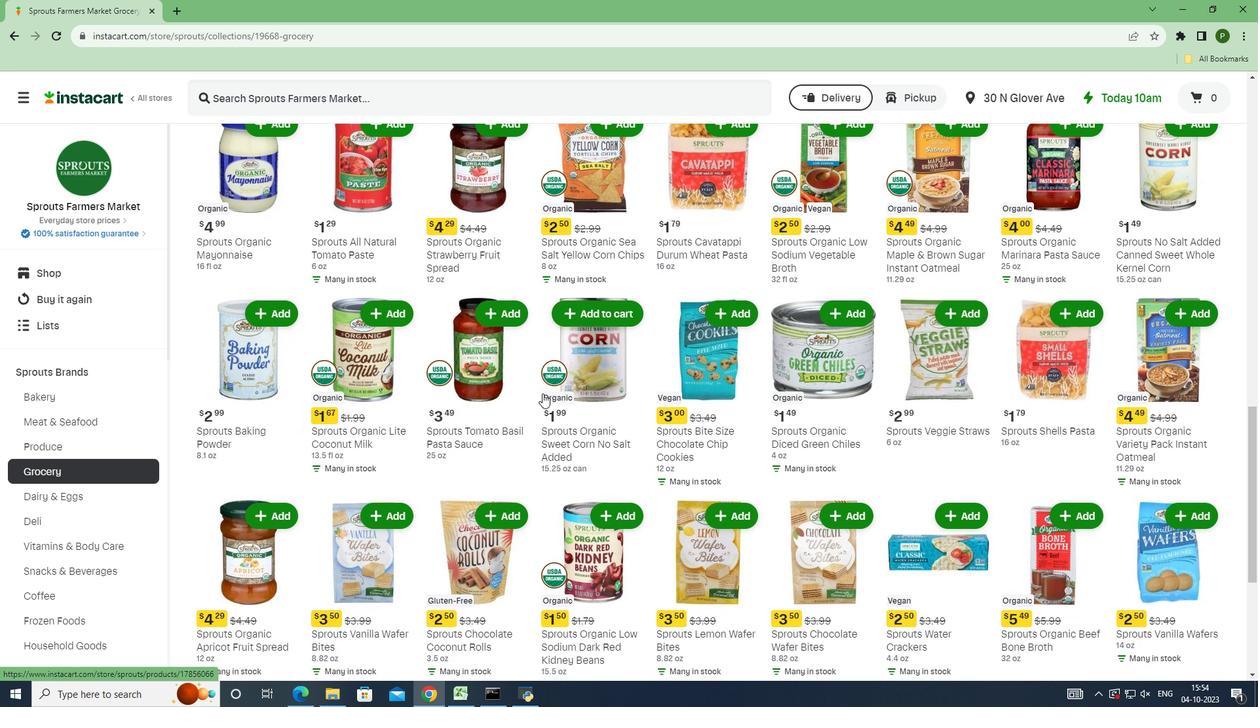 
Action: Mouse scrolled (542, 393) with delta (0, 0)
Screenshot: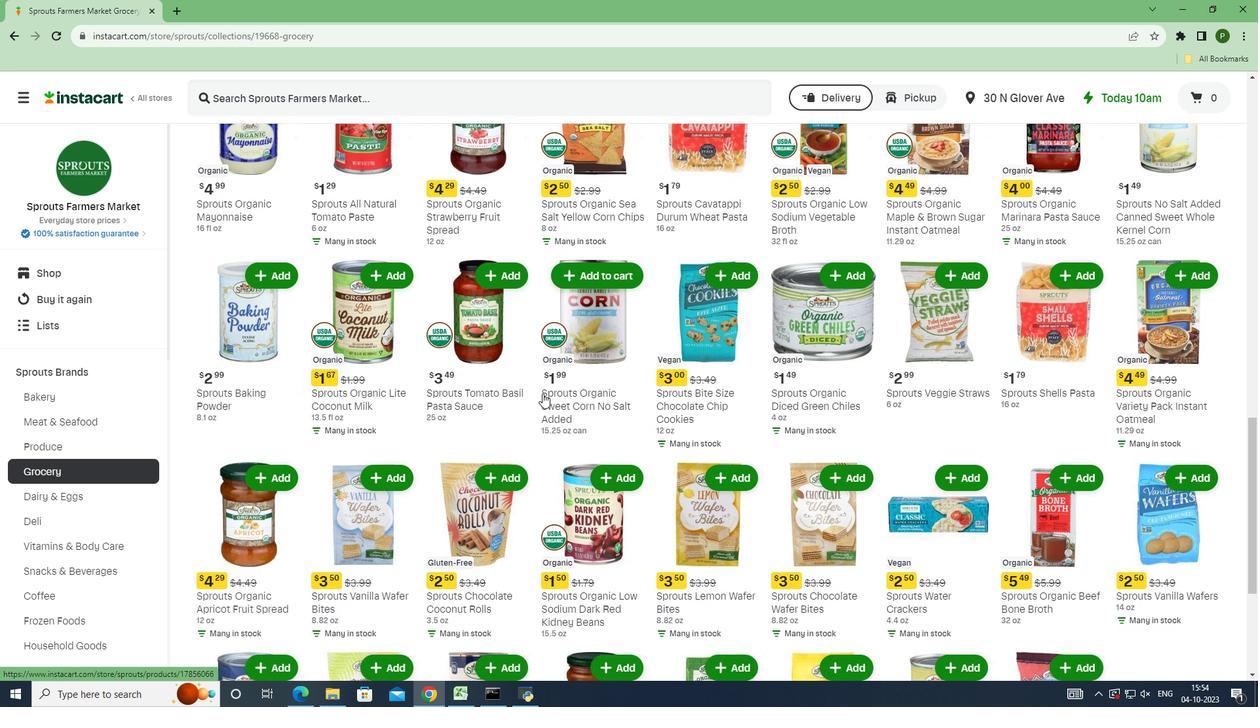 
Action: Mouse scrolled (542, 393) with delta (0, 0)
Screenshot: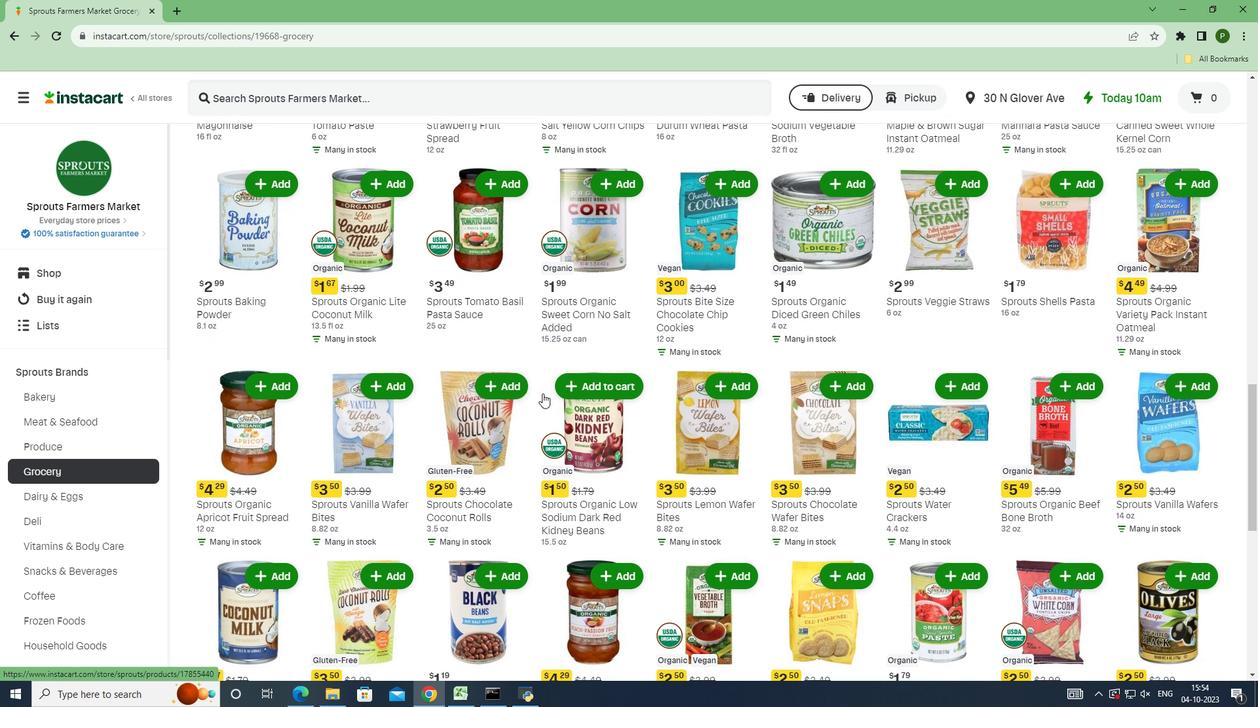 
Action: Mouse scrolled (542, 393) with delta (0, 0)
Screenshot: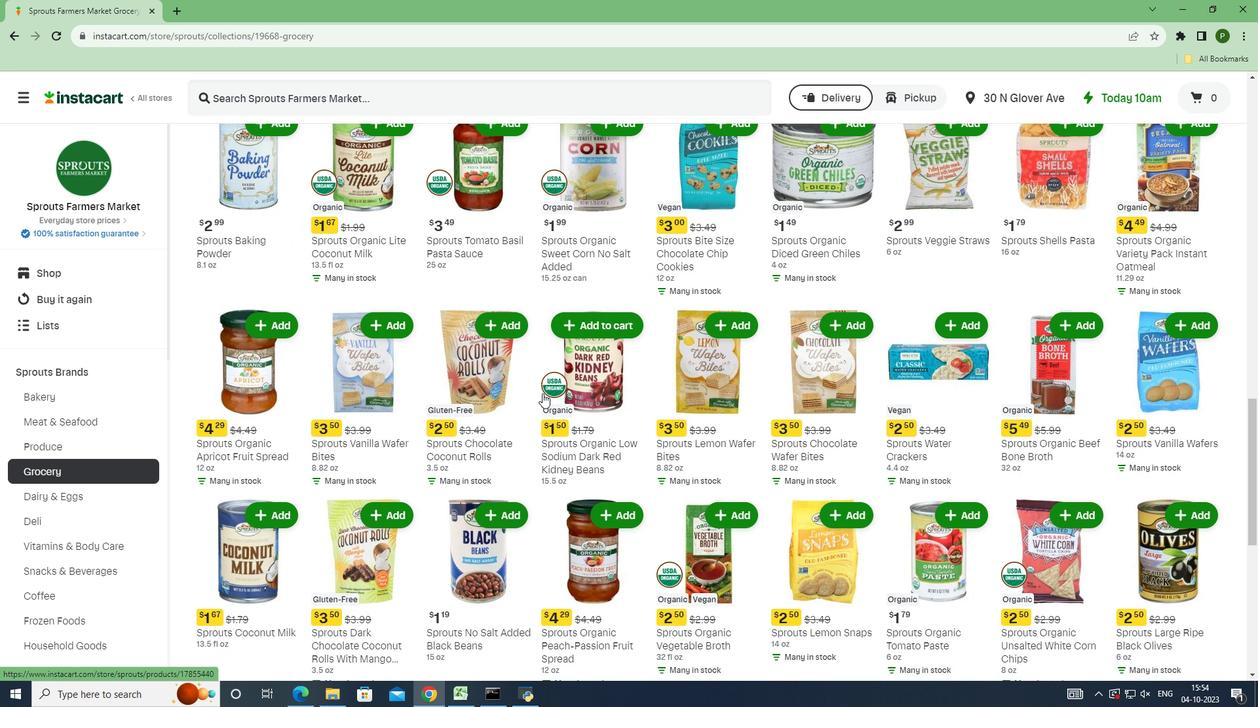 
Action: Mouse scrolled (542, 393) with delta (0, 0)
Screenshot: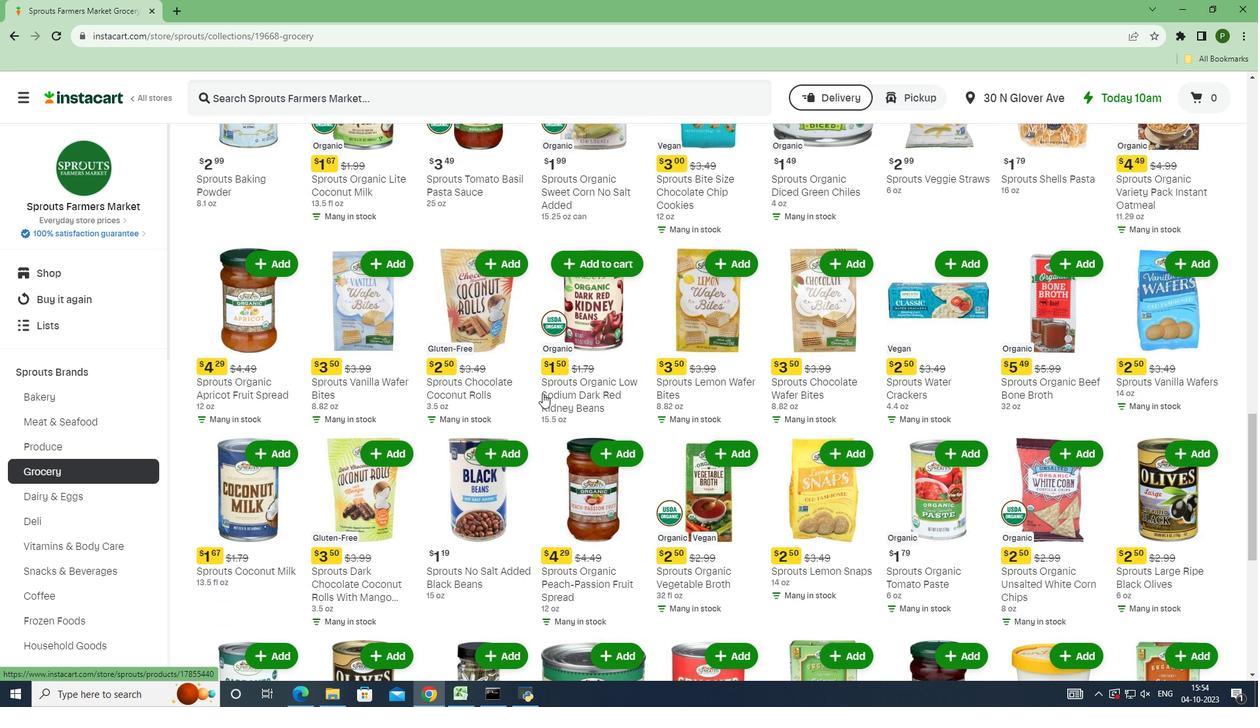 
Action: Mouse scrolled (542, 393) with delta (0, 0)
Screenshot: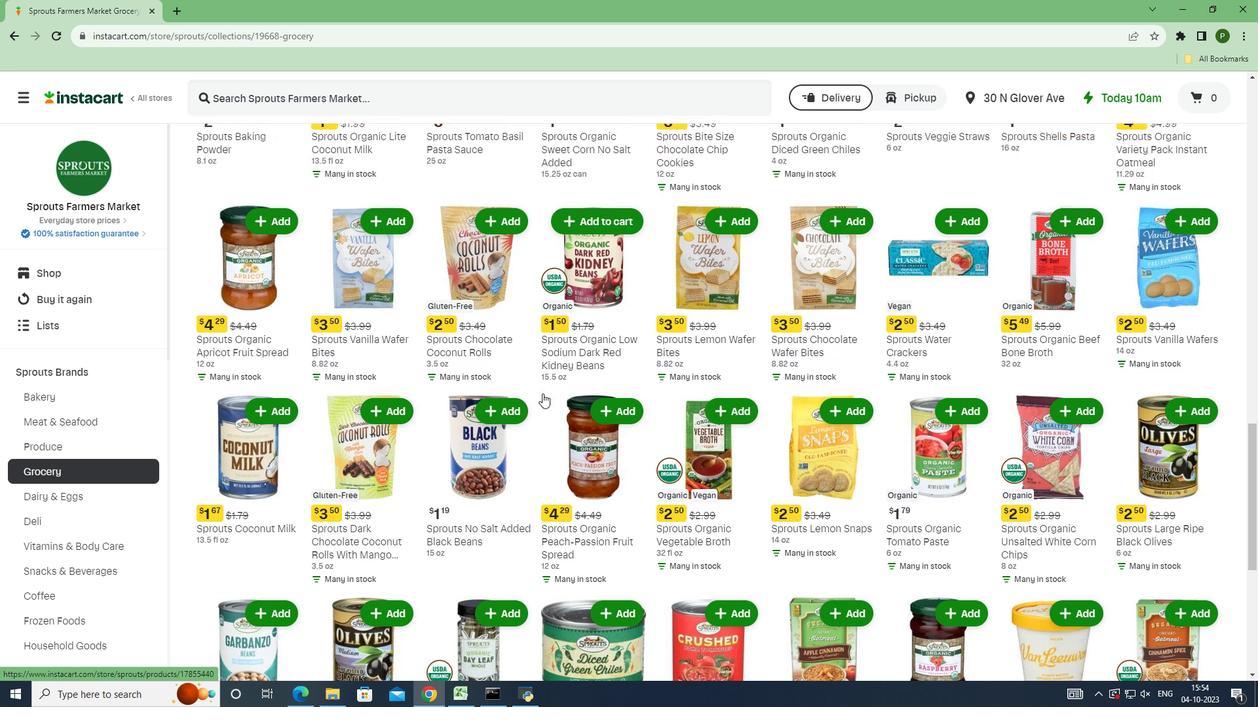 
Action: Mouse scrolled (542, 393) with delta (0, 0)
Screenshot: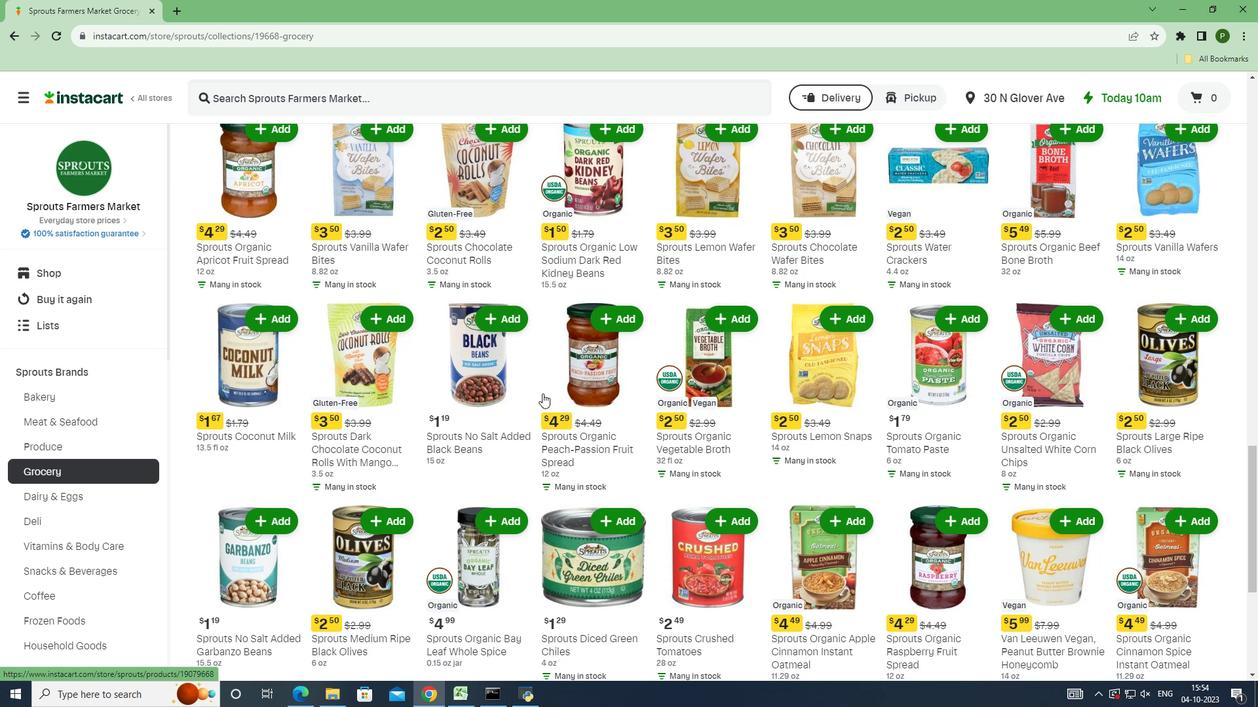 
Action: Mouse scrolled (542, 393) with delta (0, 0)
Screenshot: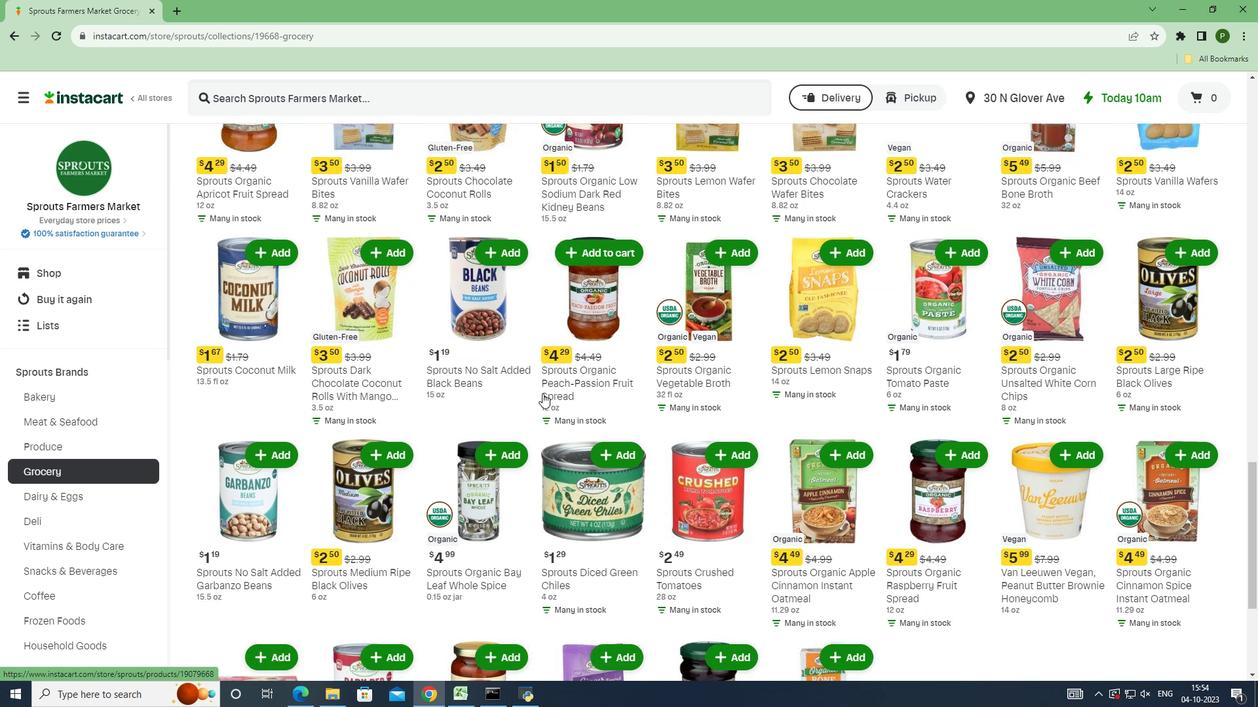 
Action: Mouse scrolled (542, 393) with delta (0, 0)
Screenshot: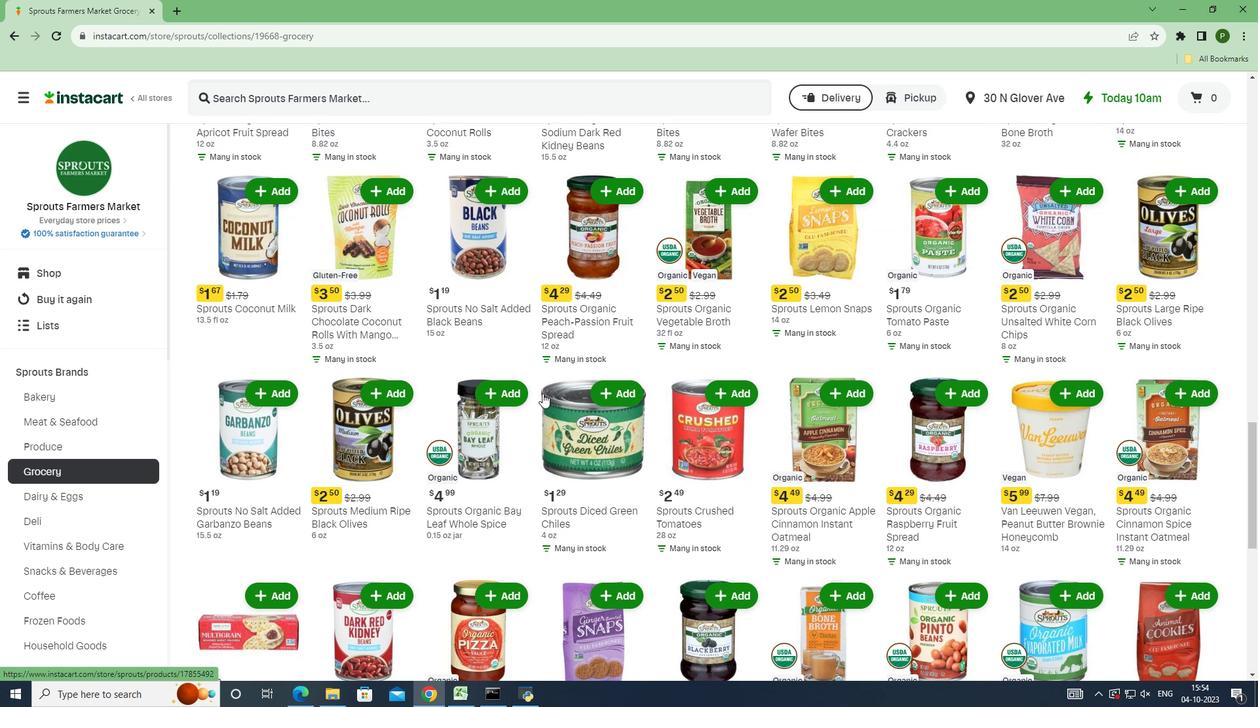 
Action: Mouse scrolled (542, 393) with delta (0, 0)
Screenshot: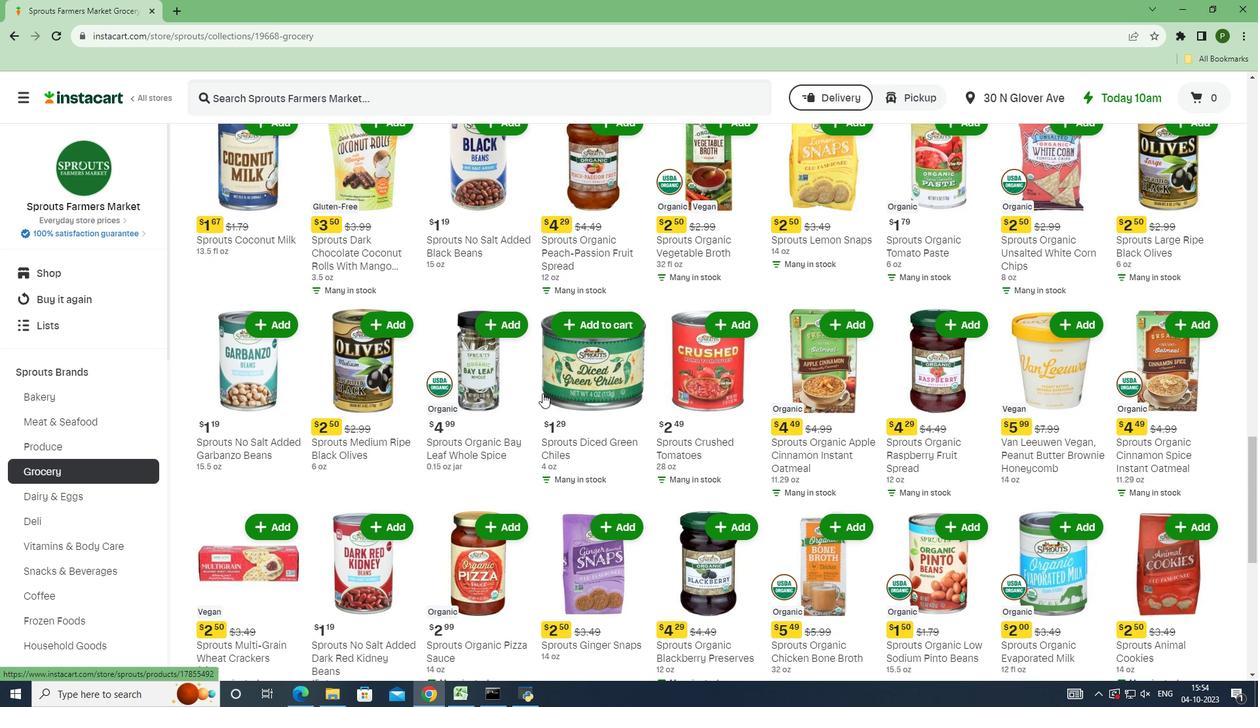 
Action: Mouse scrolled (542, 393) with delta (0, 0)
Screenshot: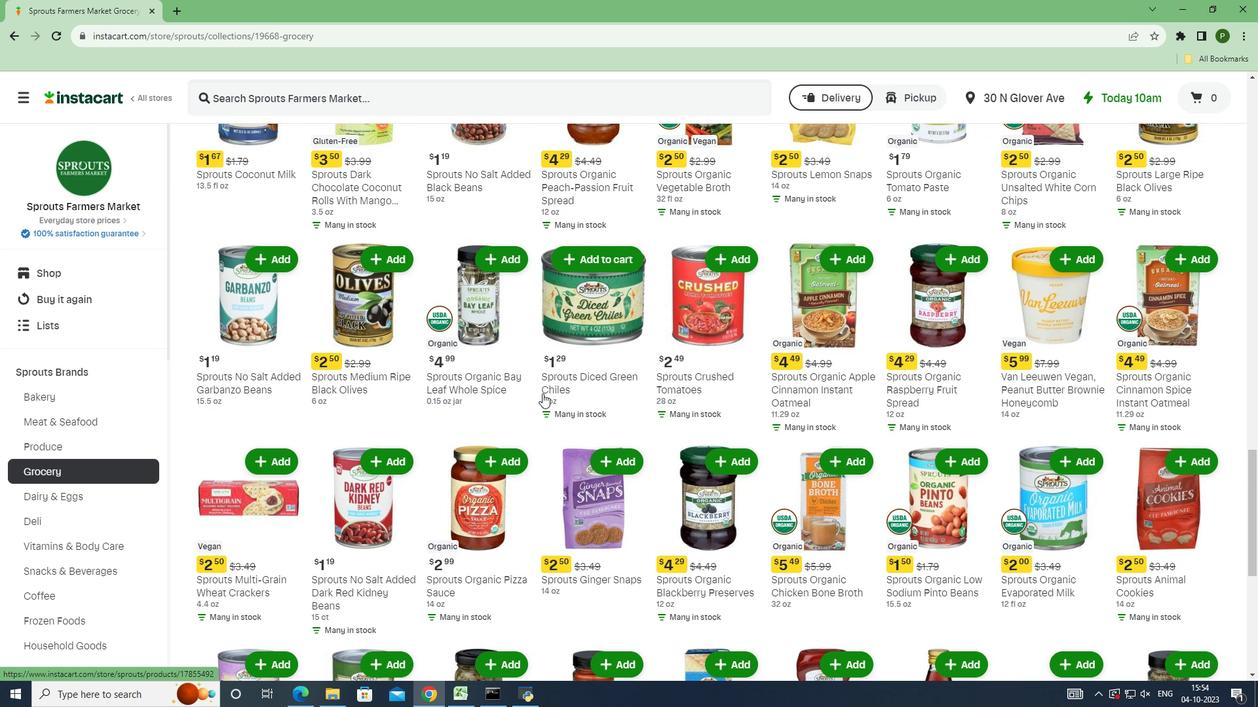 
Action: Mouse scrolled (542, 393) with delta (0, 0)
Screenshot: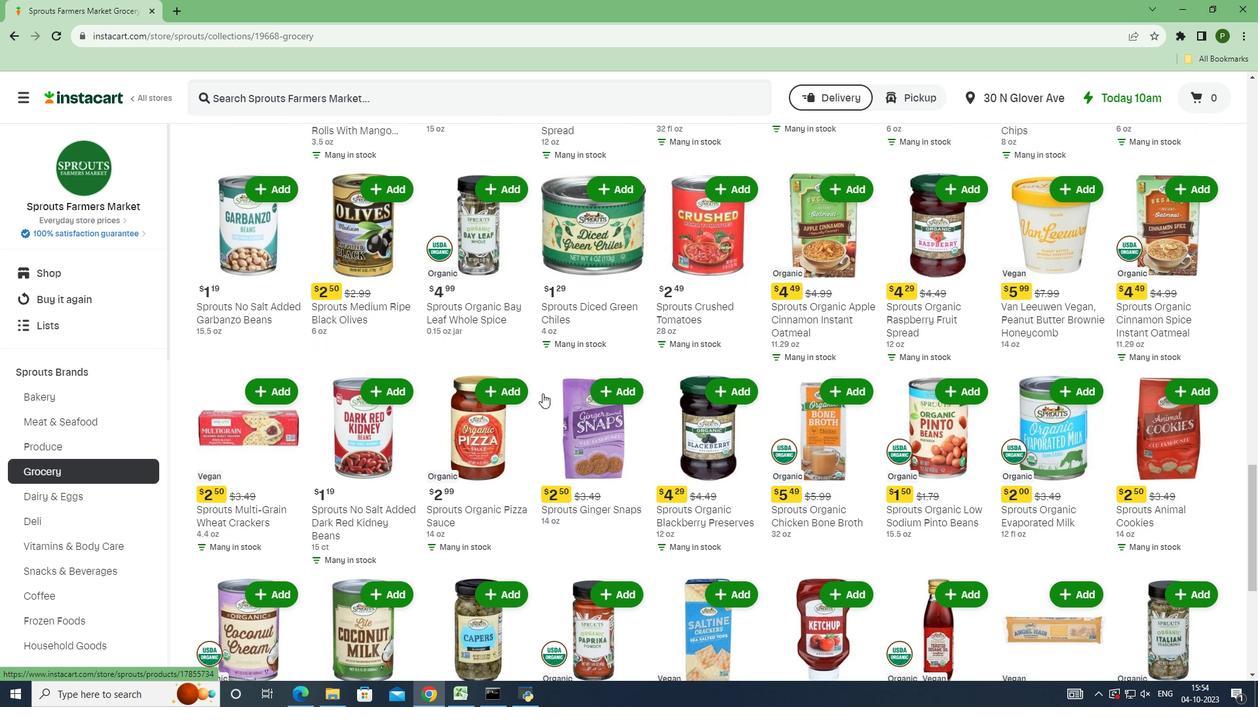 
Action: Mouse scrolled (542, 393) with delta (0, 0)
Screenshot: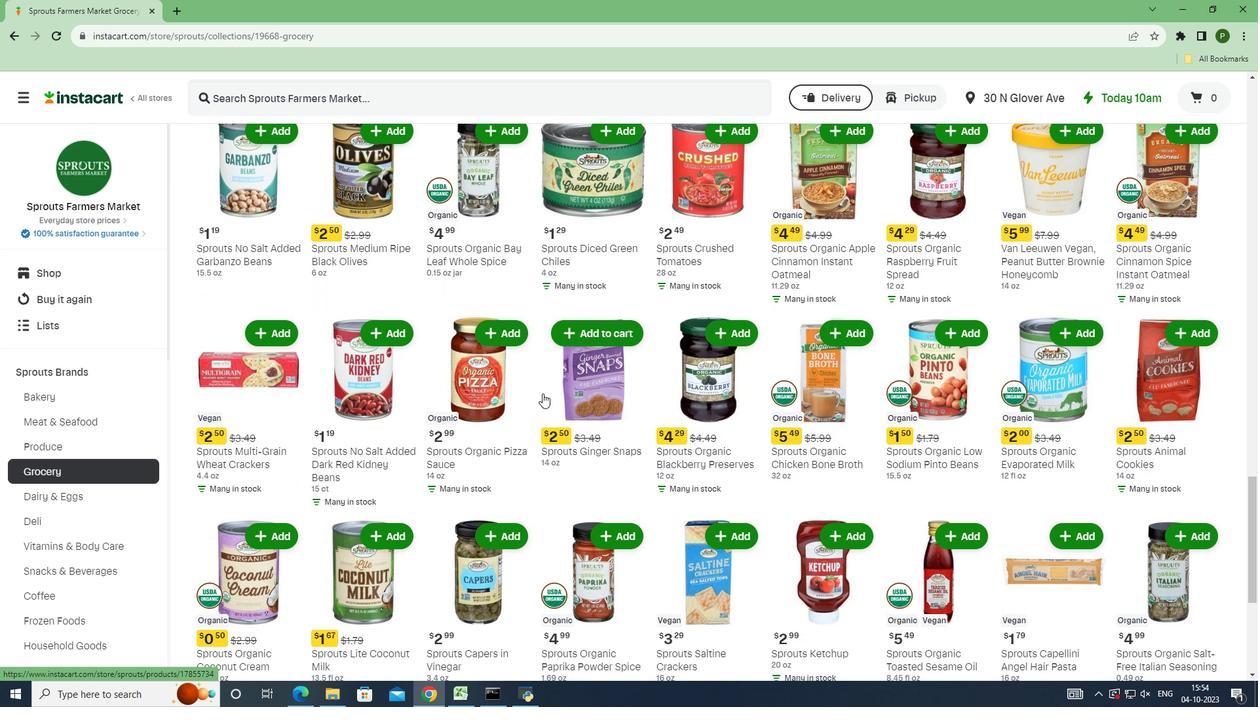 
Action: Mouse scrolled (542, 393) with delta (0, 0)
Screenshot: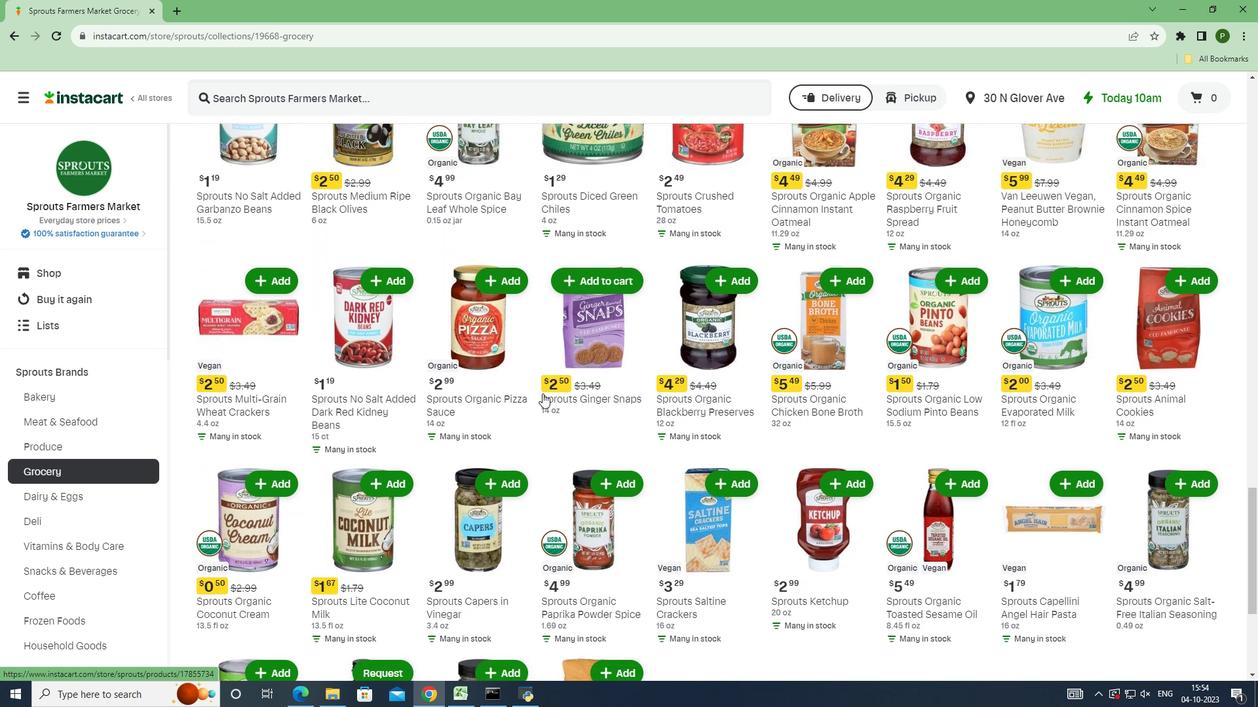 
Action: Mouse scrolled (542, 393) with delta (0, 0)
Screenshot: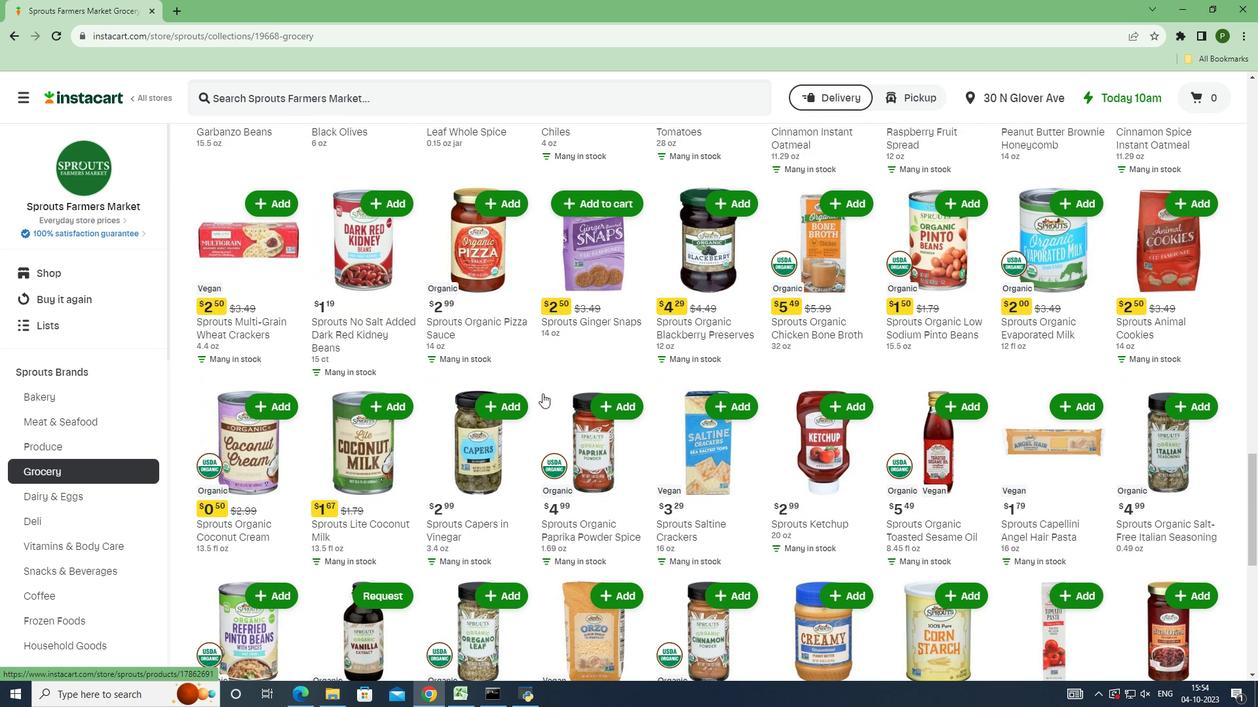 
Action: Mouse moved to (570, 340)
Screenshot: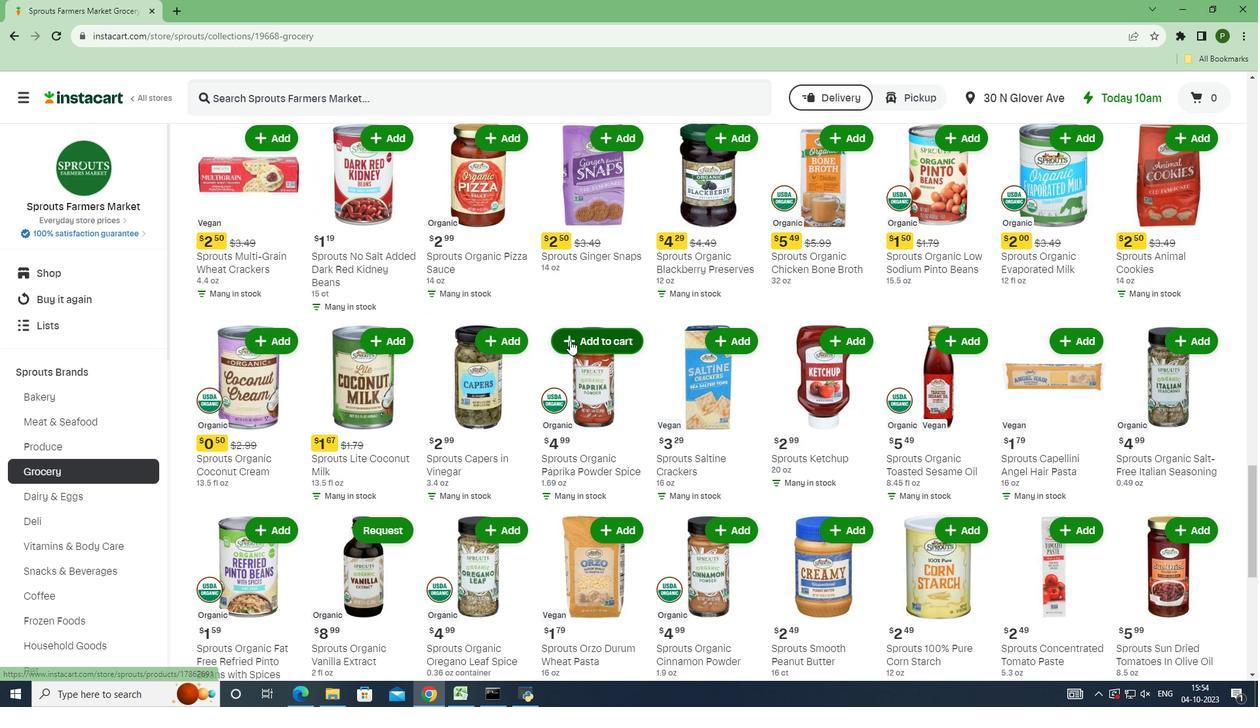 
Action: Mouse pressed left at (570, 340)
Screenshot: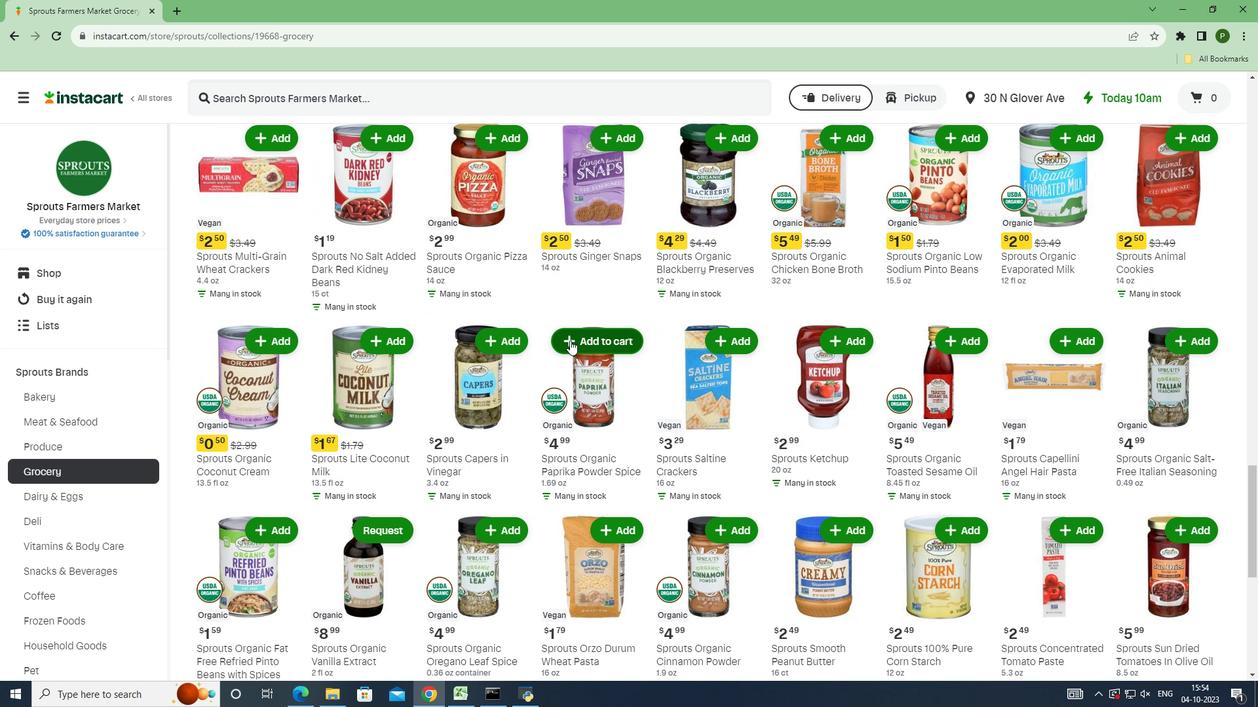 
